 Task: Look for space in Llallagua, Bolivia from 1st July, 2023 to 9th July, 2023 for 2 adults in price range Rs.8000 to Rs.15000. Place can be entire place with 1  bedroom having 1 bed and 1 bathroom. Property type can be house, flat, guest house. Booking option can be shelf check-in. Required host language is English.
Action: Mouse moved to (578, 81)
Screenshot: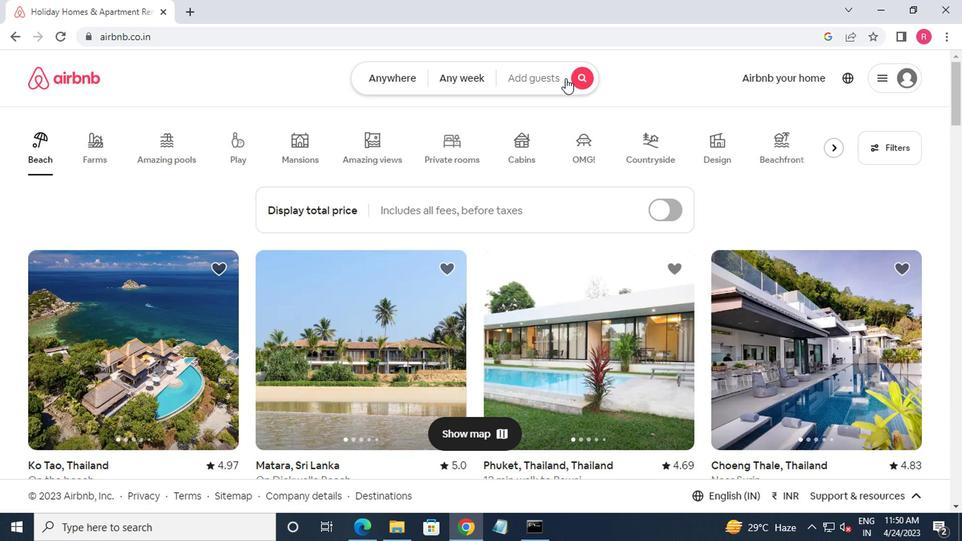 
Action: Mouse pressed left at (578, 81)
Screenshot: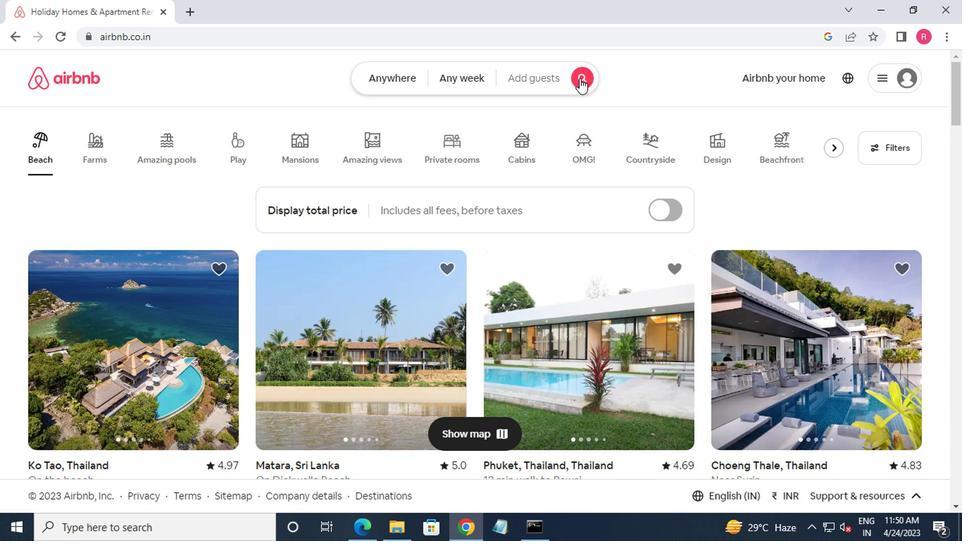 
Action: Mouse moved to (285, 139)
Screenshot: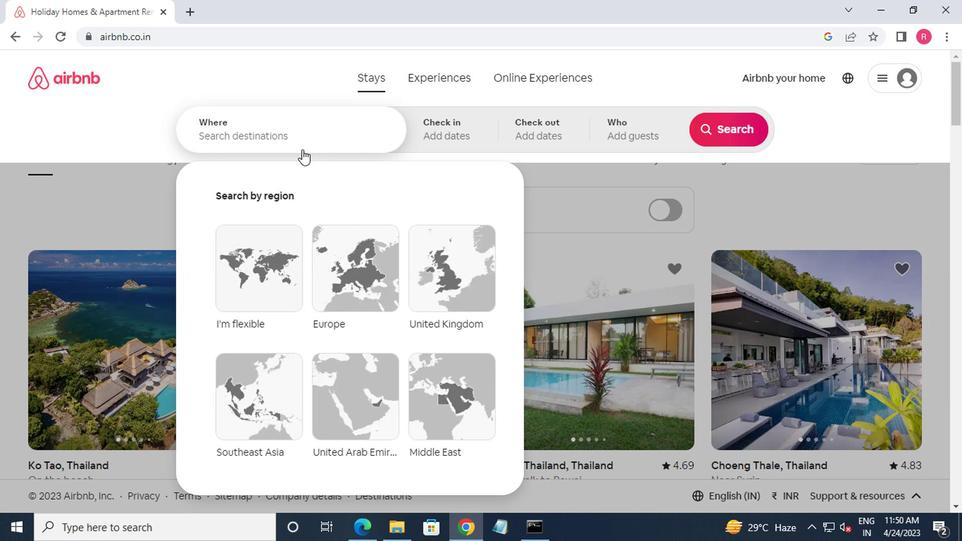 
Action: Mouse pressed left at (285, 139)
Screenshot: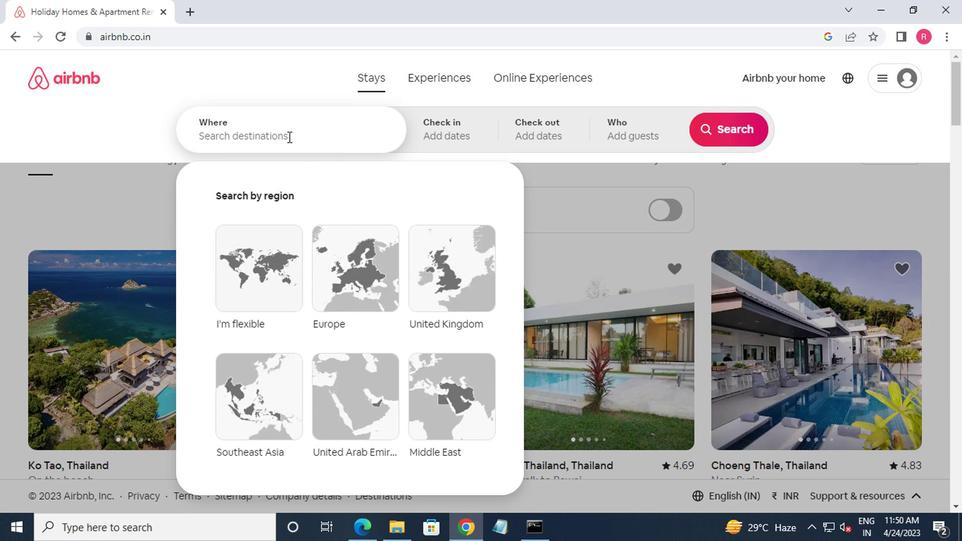 
Action: Mouse moved to (280, 141)
Screenshot: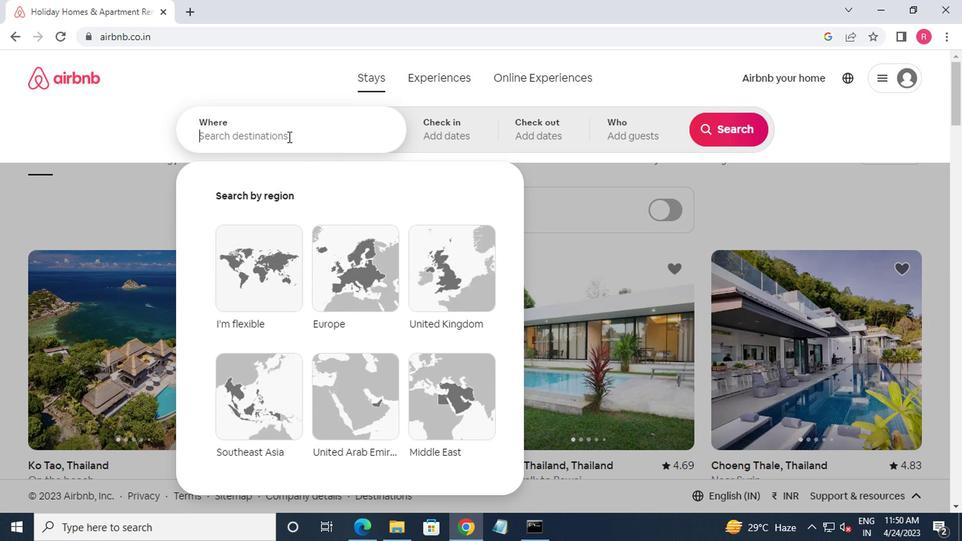 
Action: Key pressed llallag
Screenshot: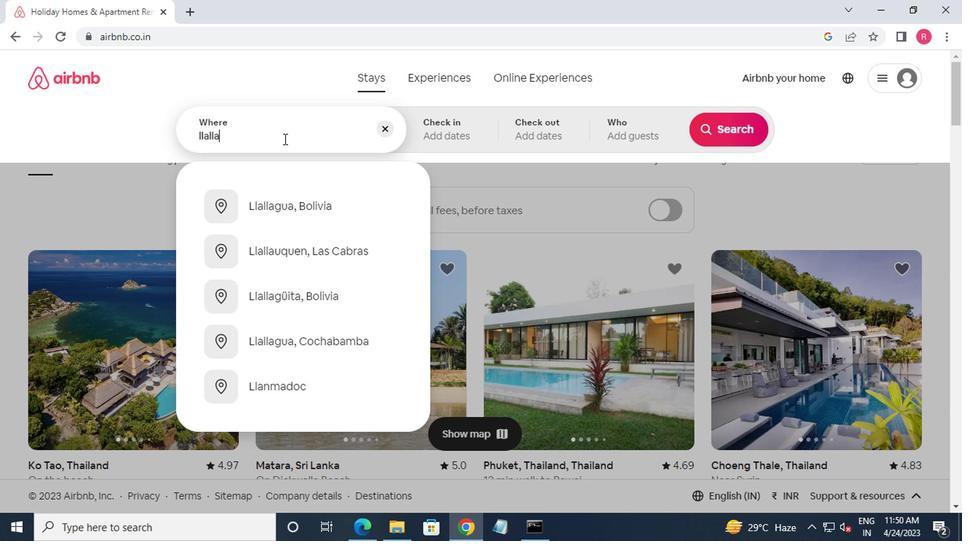 
Action: Mouse moved to (295, 214)
Screenshot: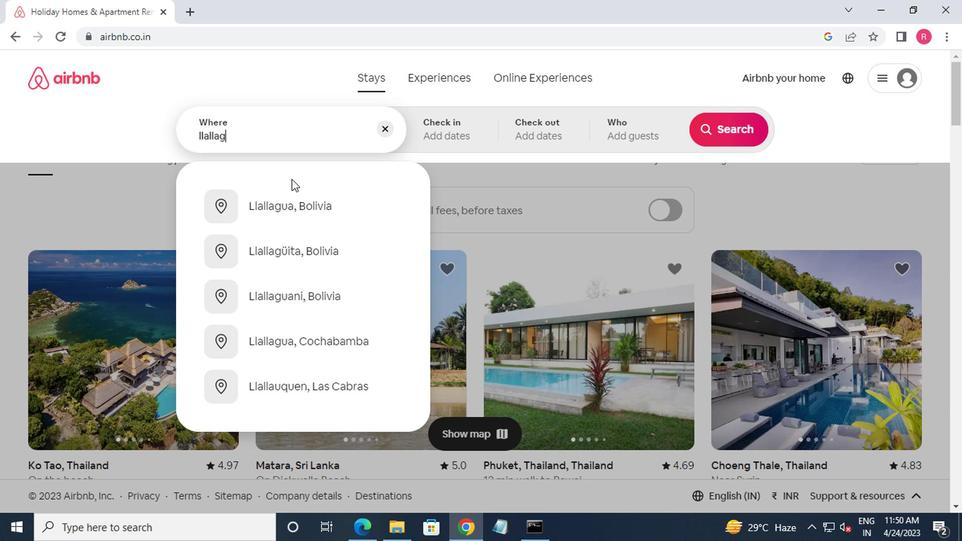
Action: Mouse pressed left at (295, 214)
Screenshot: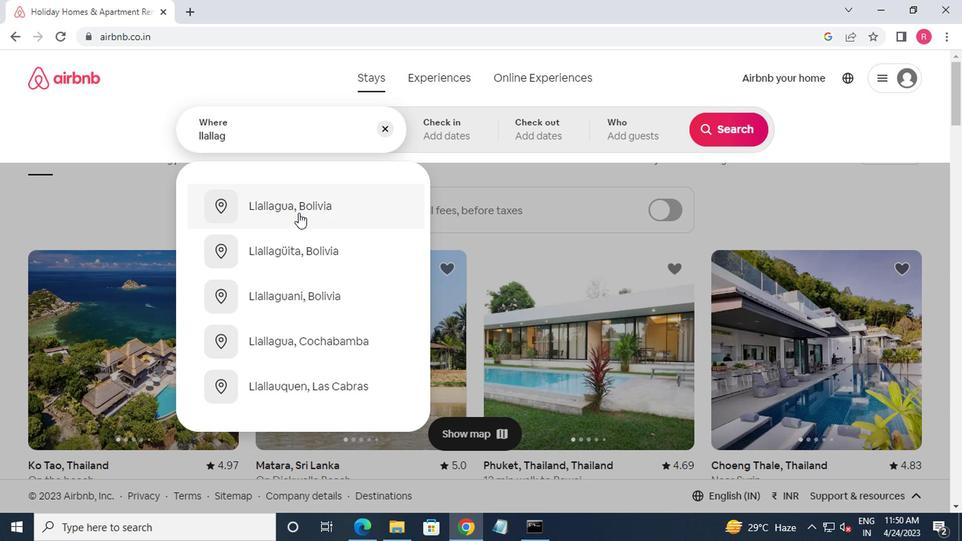 
Action: Mouse moved to (715, 238)
Screenshot: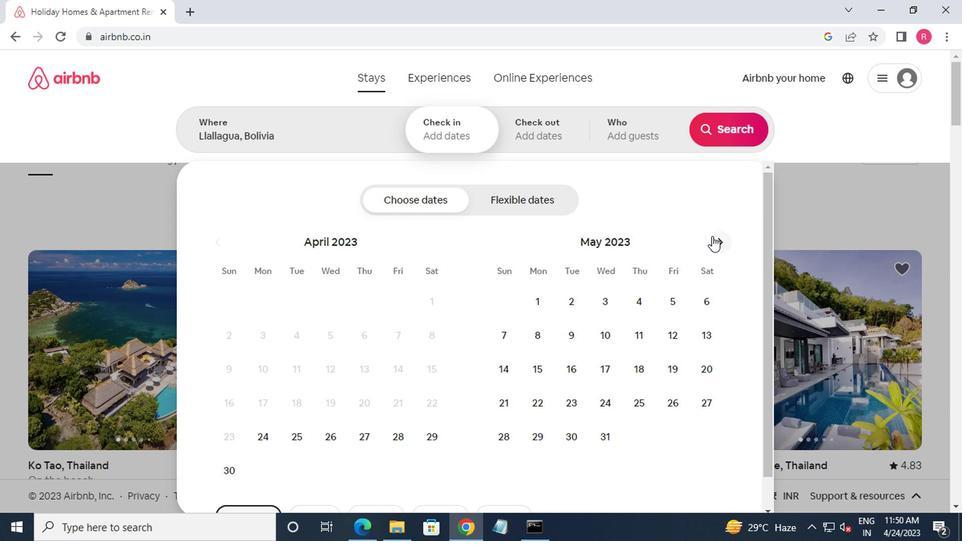
Action: Mouse pressed left at (715, 238)
Screenshot: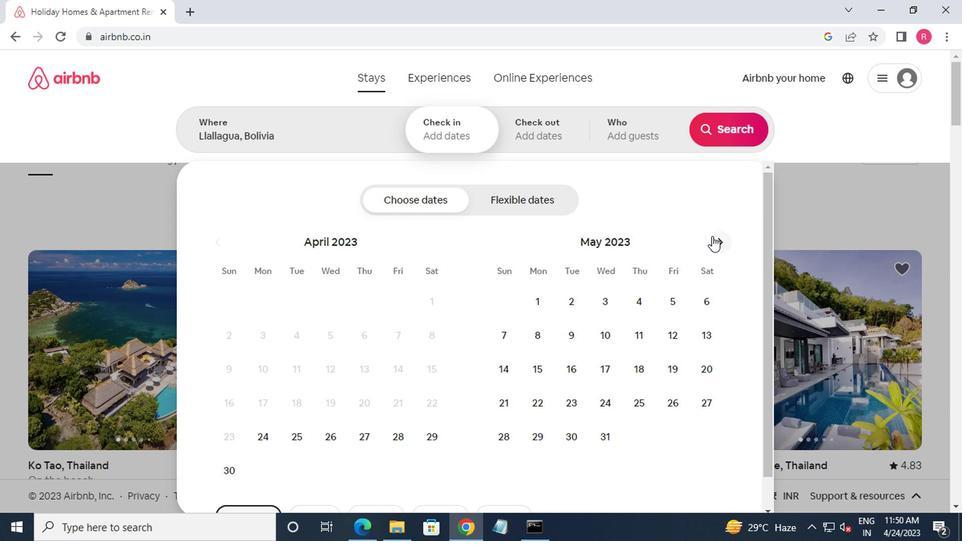 
Action: Mouse moved to (632, 313)
Screenshot: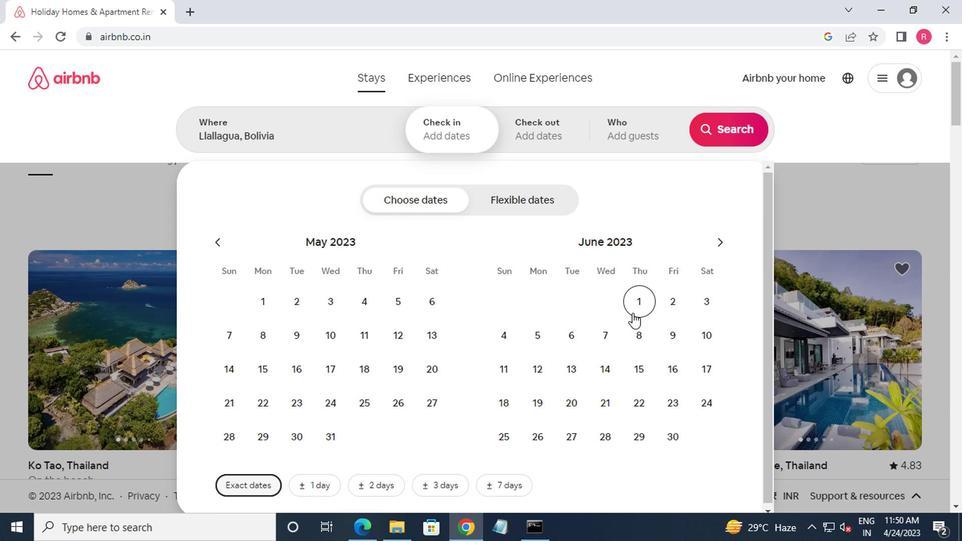 
Action: Mouse pressed left at (632, 313)
Screenshot: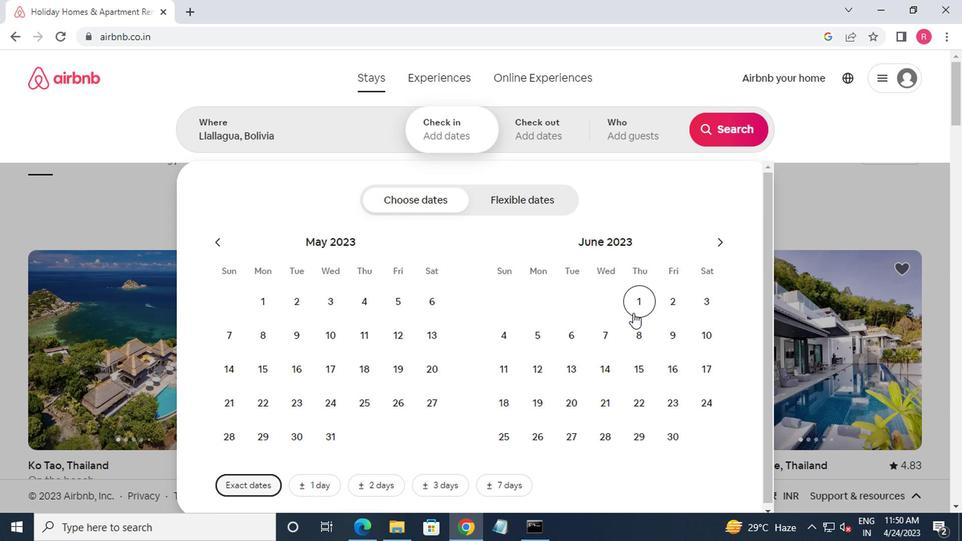 
Action: Mouse moved to (677, 341)
Screenshot: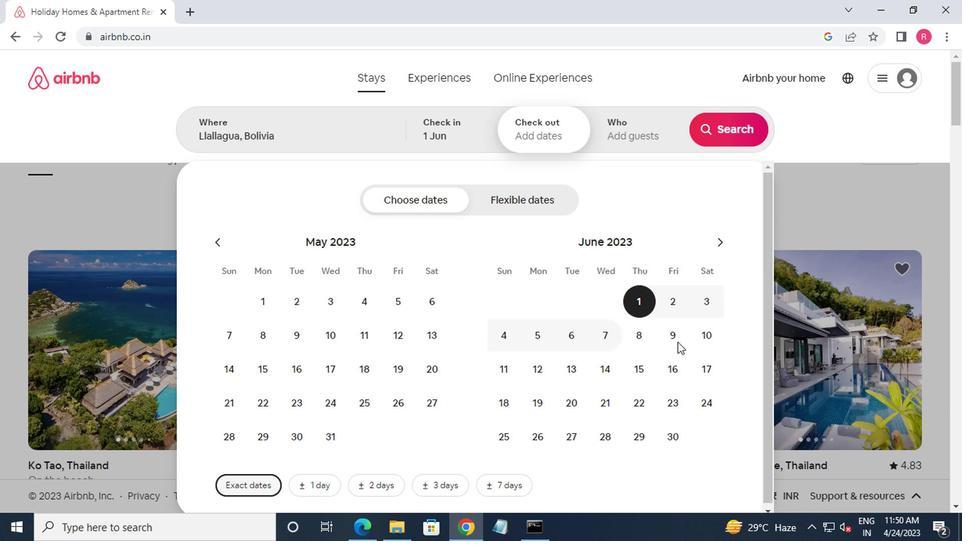 
Action: Mouse pressed left at (677, 341)
Screenshot: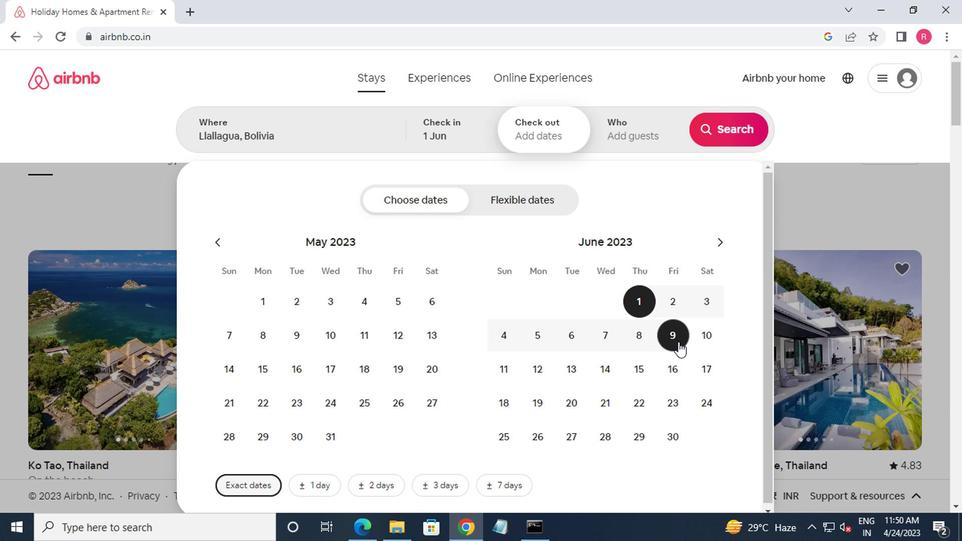 
Action: Mouse moved to (616, 135)
Screenshot: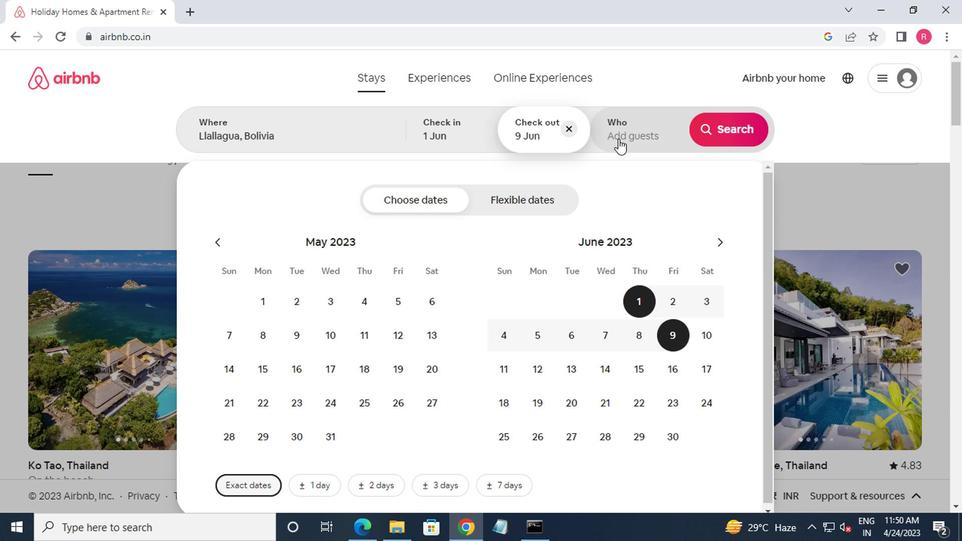 
Action: Mouse pressed left at (616, 135)
Screenshot: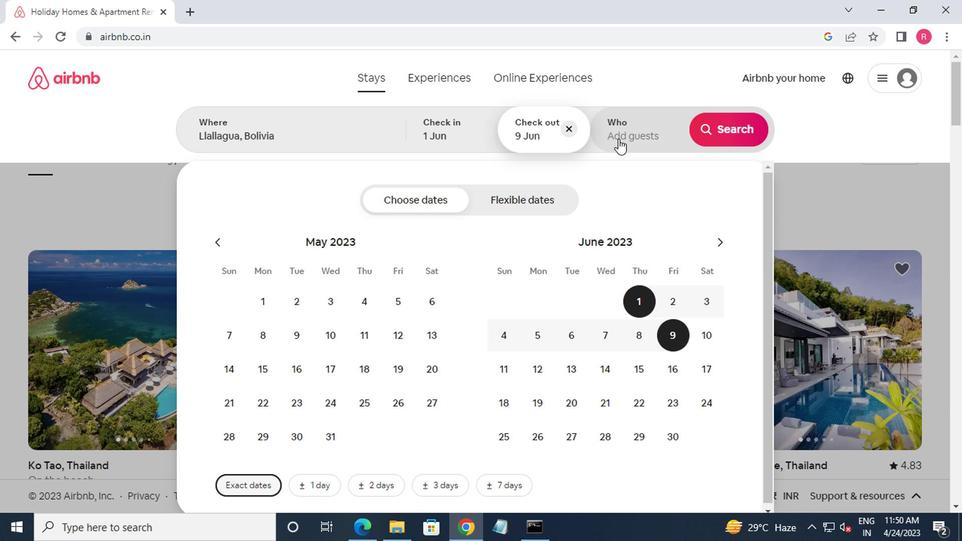 
Action: Mouse moved to (737, 211)
Screenshot: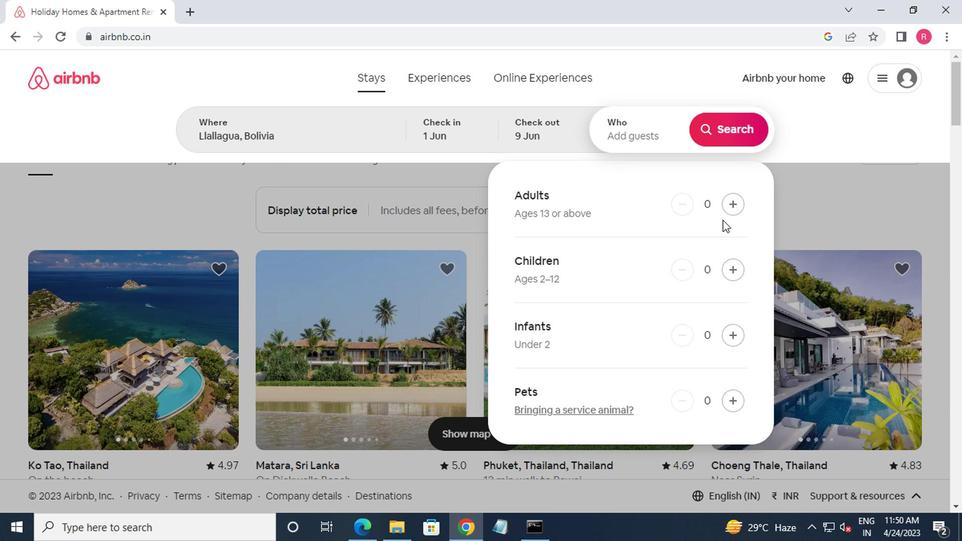 
Action: Mouse pressed left at (737, 211)
Screenshot: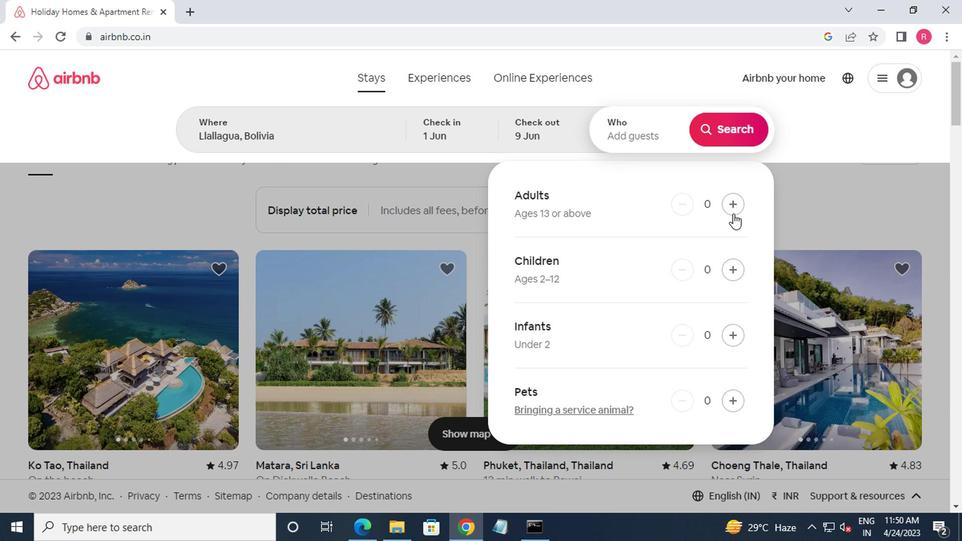 
Action: Mouse moved to (737, 210)
Screenshot: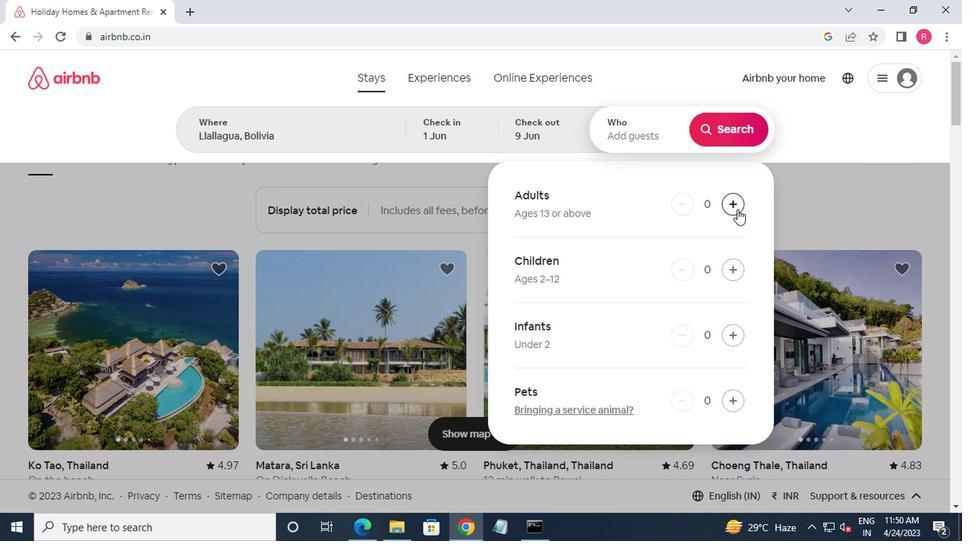 
Action: Mouse pressed left at (737, 210)
Screenshot: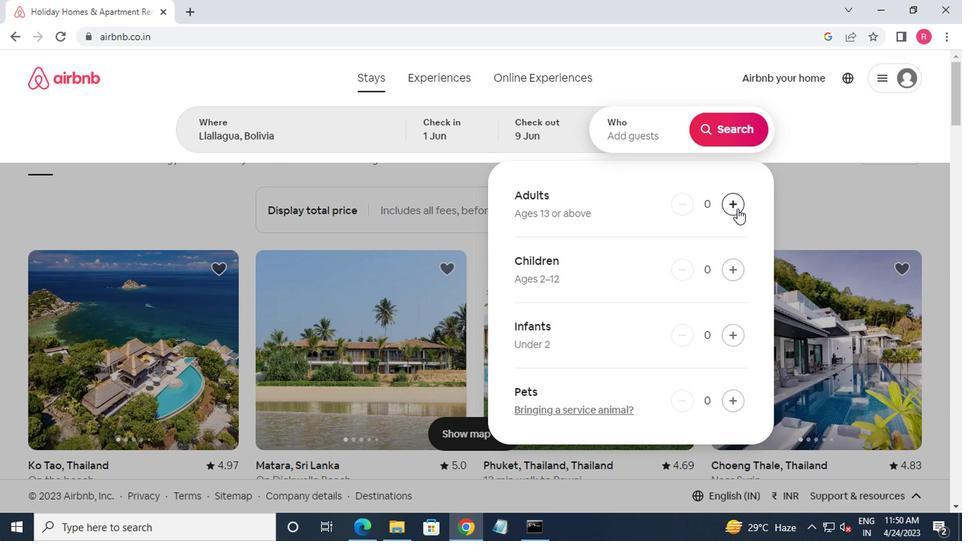 
Action: Mouse moved to (715, 143)
Screenshot: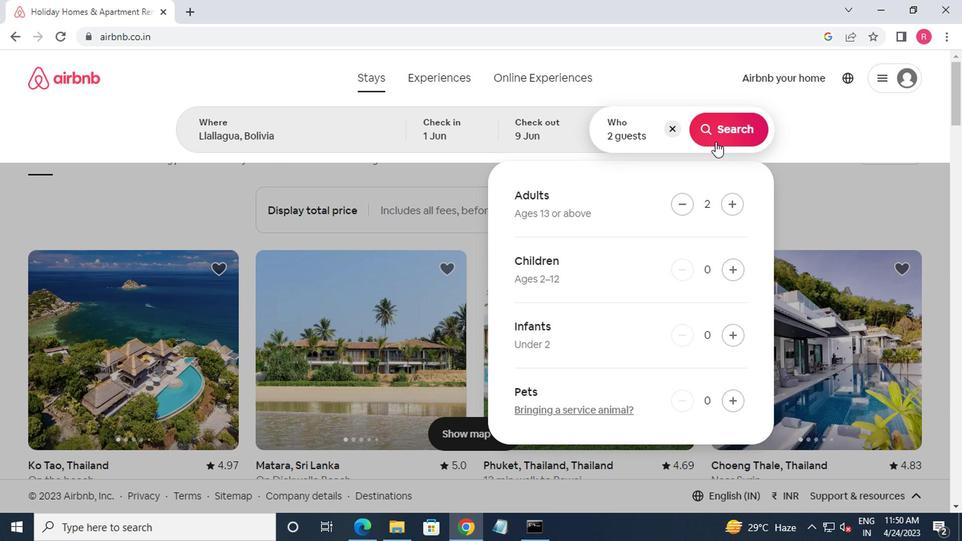 
Action: Mouse pressed left at (715, 143)
Screenshot: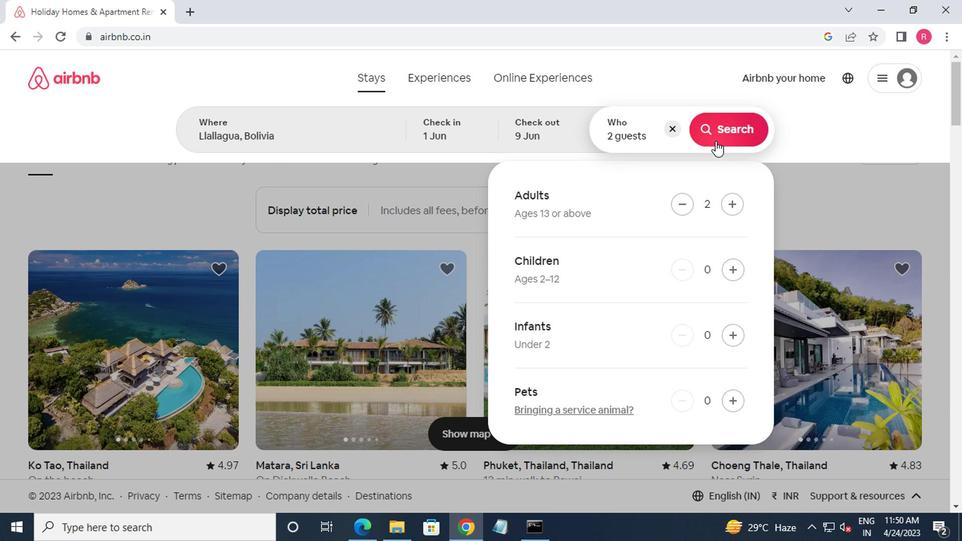 
Action: Mouse moved to (912, 132)
Screenshot: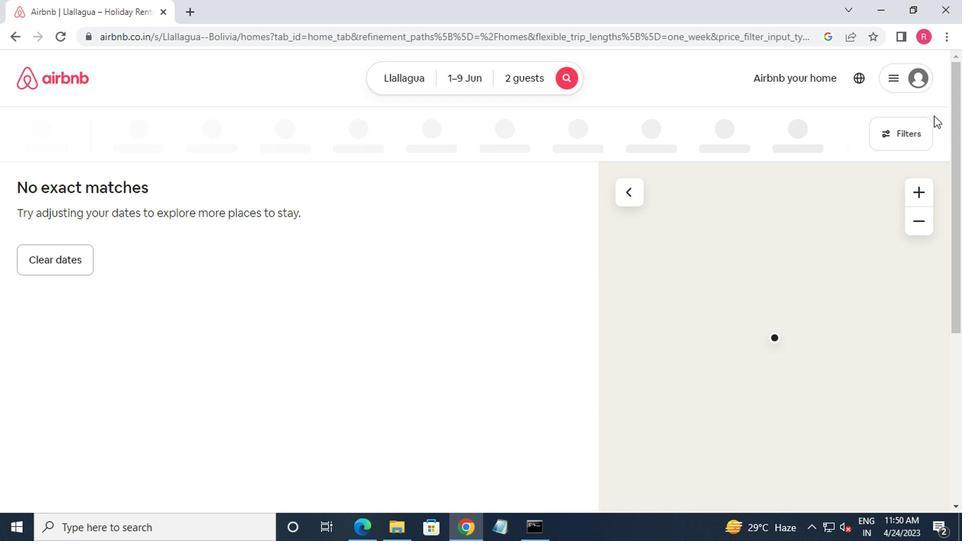 
Action: Mouse pressed left at (912, 132)
Screenshot: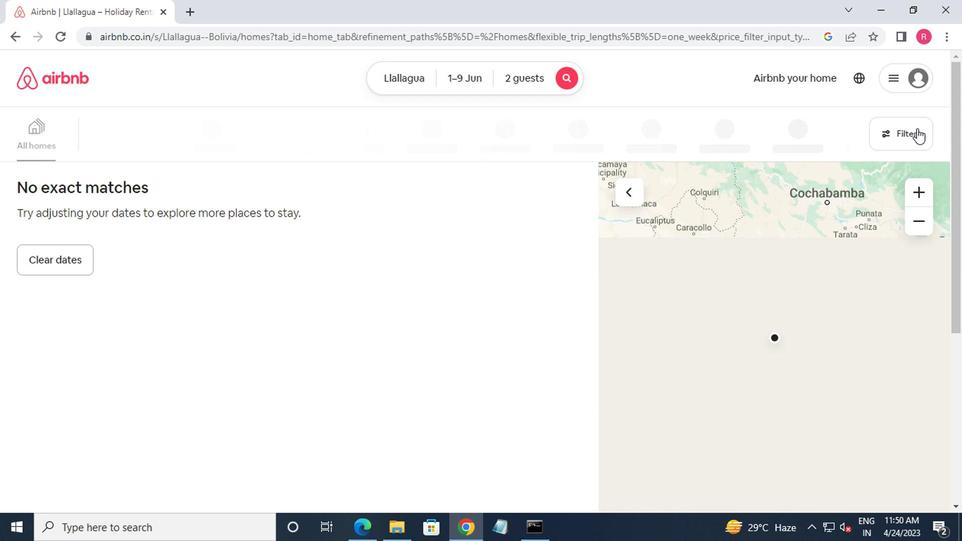
Action: Mouse moved to (350, 228)
Screenshot: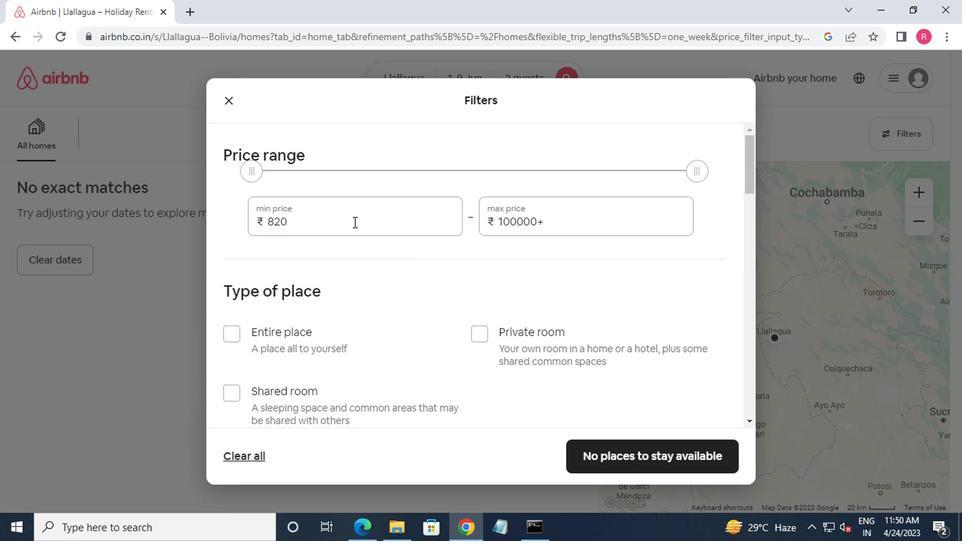 
Action: Mouse pressed left at (350, 228)
Screenshot: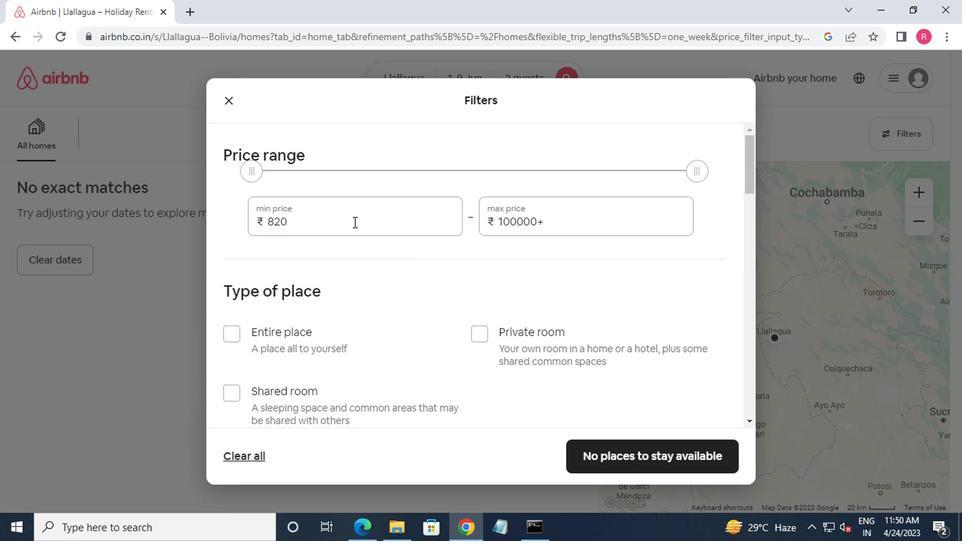 
Action: Mouse moved to (351, 227)
Screenshot: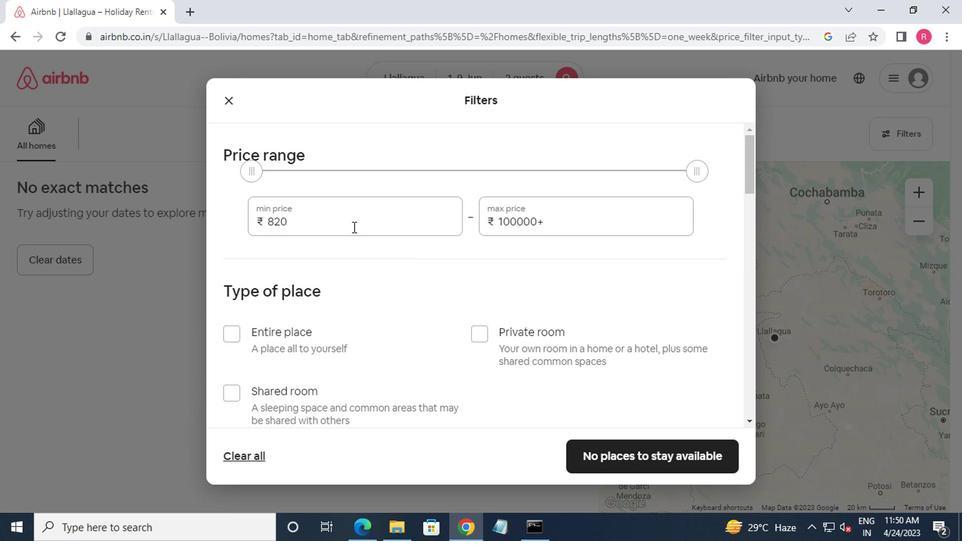 
Action: Key pressed <Key.backspace><Key.backspace>000<Key.tab>15000
Screenshot: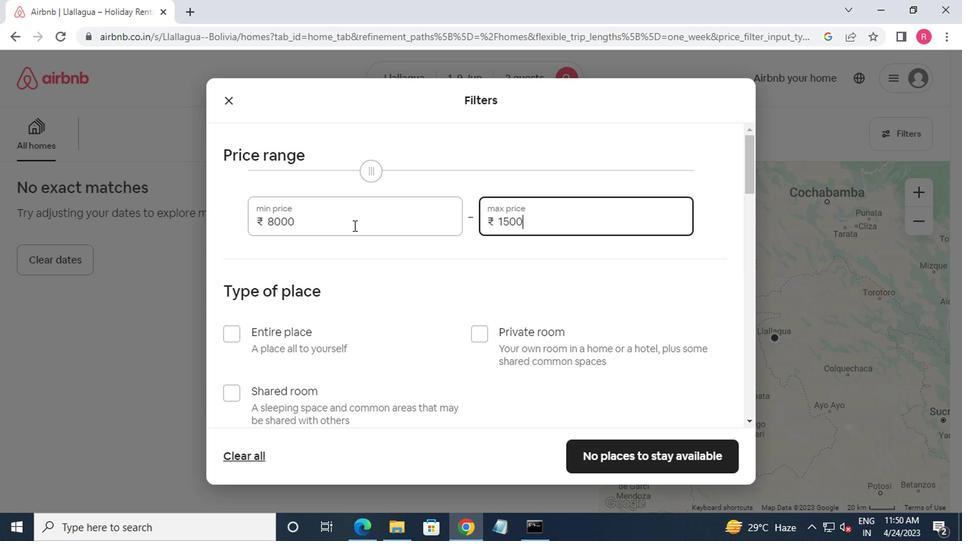 
Action: Mouse moved to (232, 331)
Screenshot: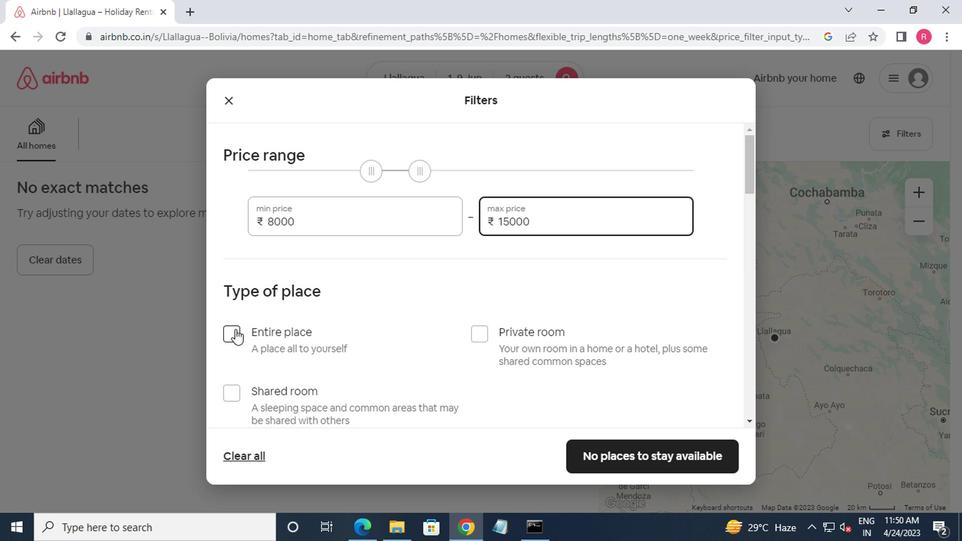 
Action: Mouse pressed left at (232, 331)
Screenshot: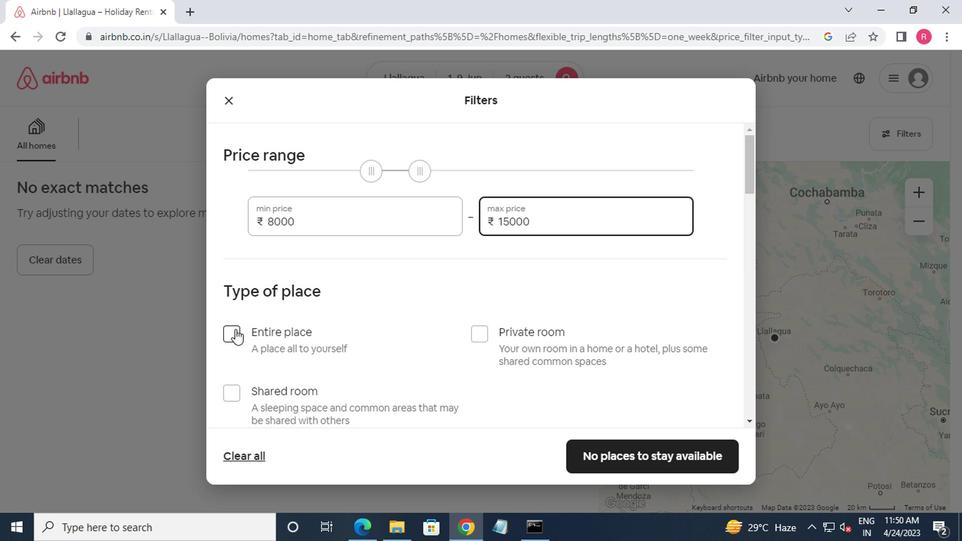 
Action: Mouse moved to (319, 227)
Screenshot: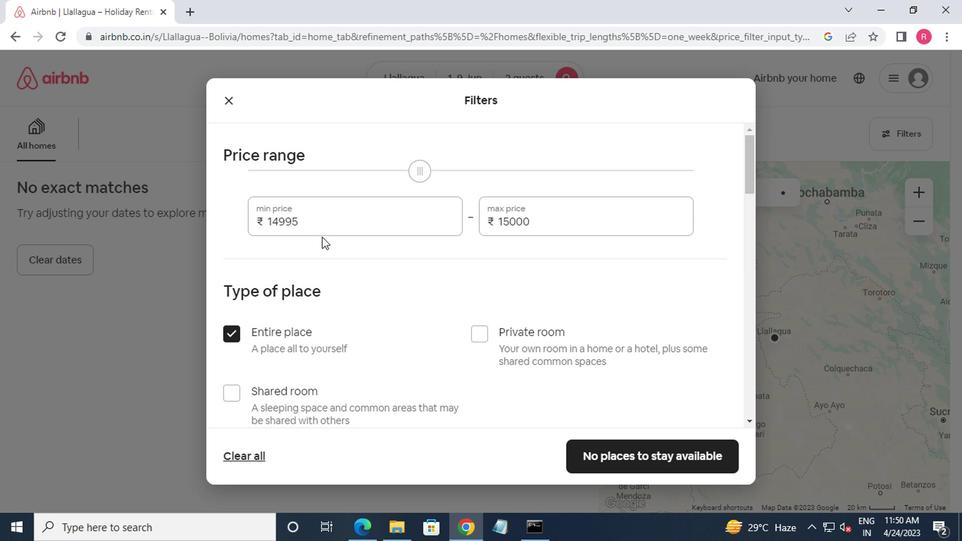
Action: Mouse pressed left at (319, 227)
Screenshot: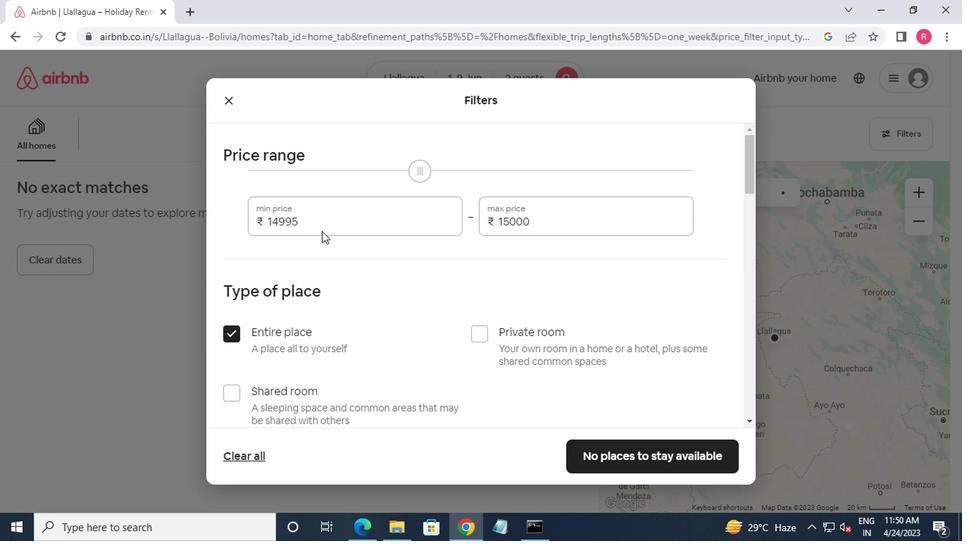 
Action: Key pressed <Key.backspace><Key.backspace><Key.backspace><Key.backspace><Key.backspace><Key.backspace><Key.backspace><Key.backspace><Key.backspace><Key.backspace><Key.backspace><Key.backspace><Key.backspace><Key.backspace><Key.backspace><Key.backspace><Key.backspace><Key.backspace><Key.backspace><Key.backspace>8000
Screenshot: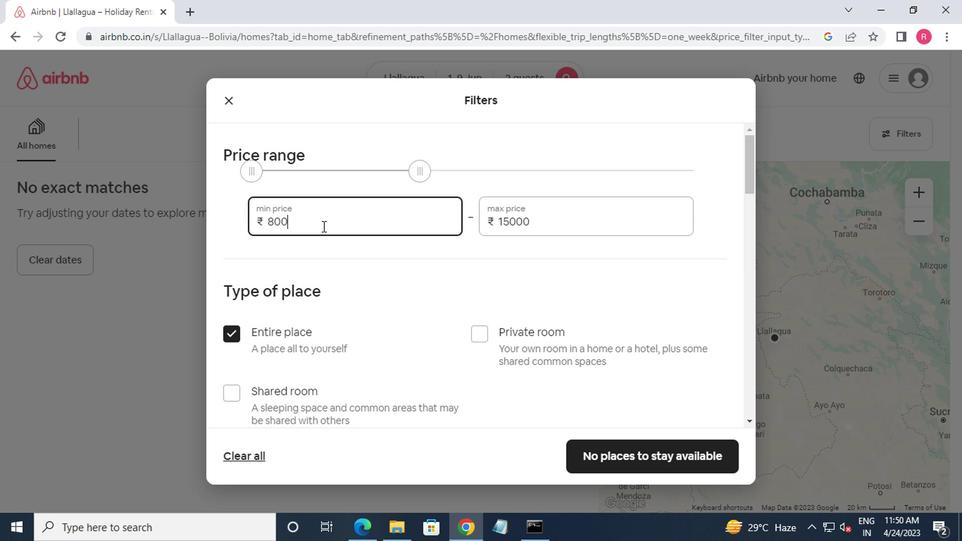 
Action: Mouse moved to (341, 262)
Screenshot: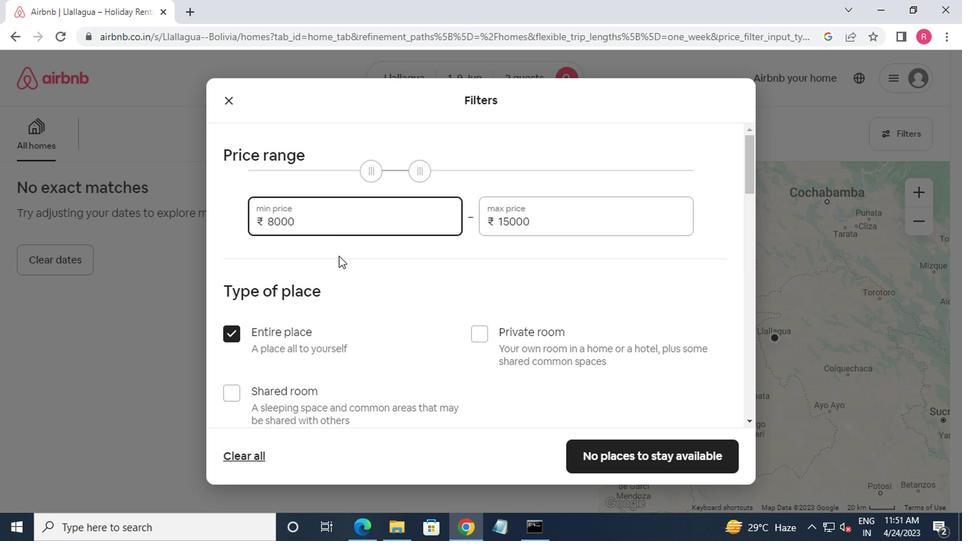 
Action: Mouse scrolled (341, 261) with delta (0, 0)
Screenshot: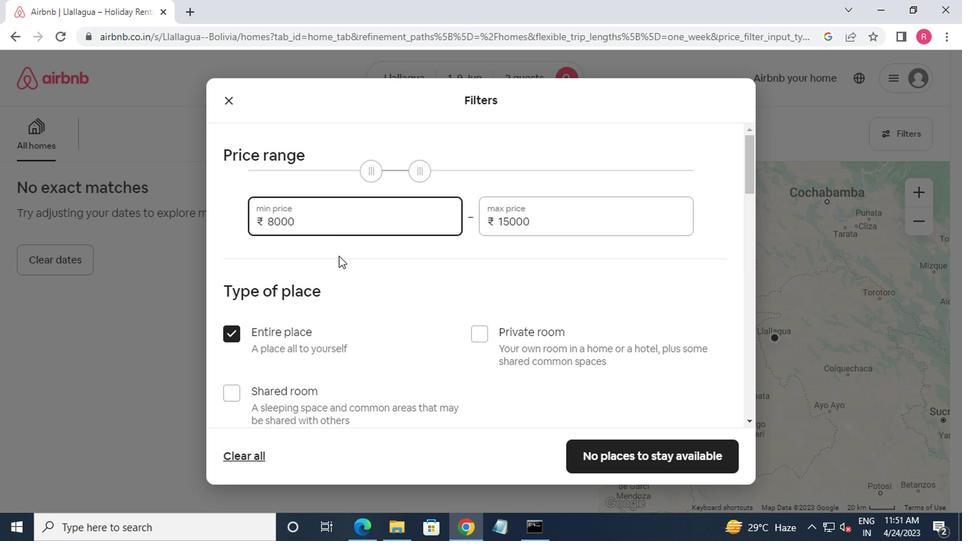 
Action: Mouse moved to (342, 268)
Screenshot: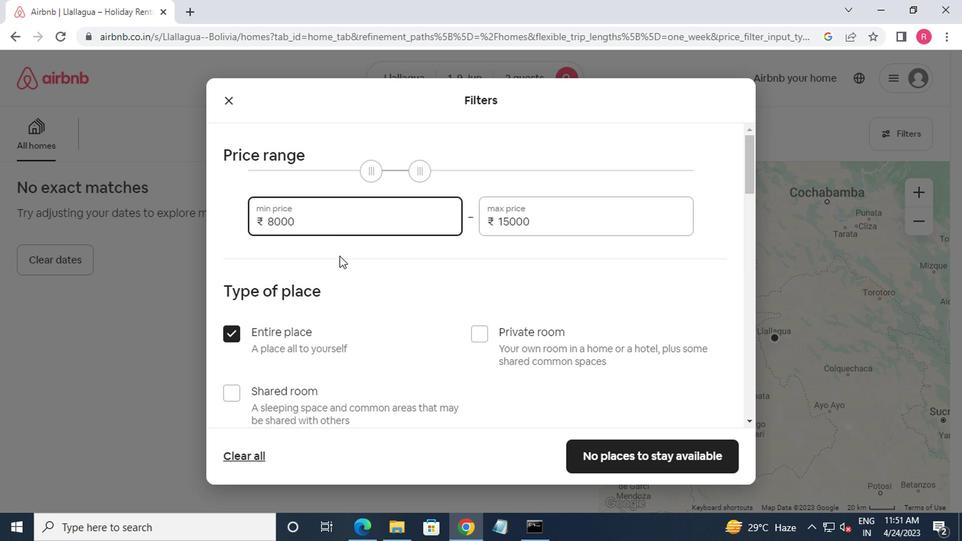 
Action: Mouse scrolled (342, 267) with delta (0, -1)
Screenshot: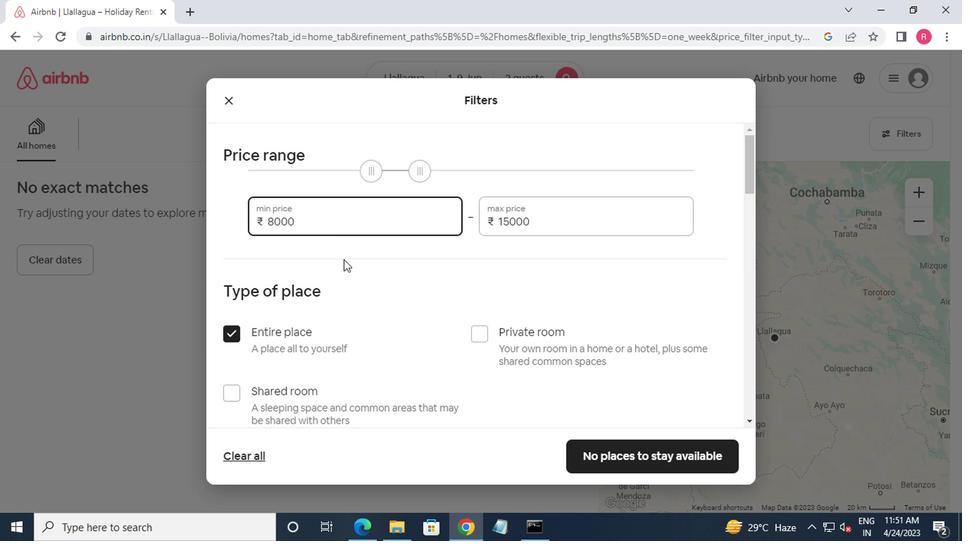 
Action: Mouse scrolled (342, 267) with delta (0, -1)
Screenshot: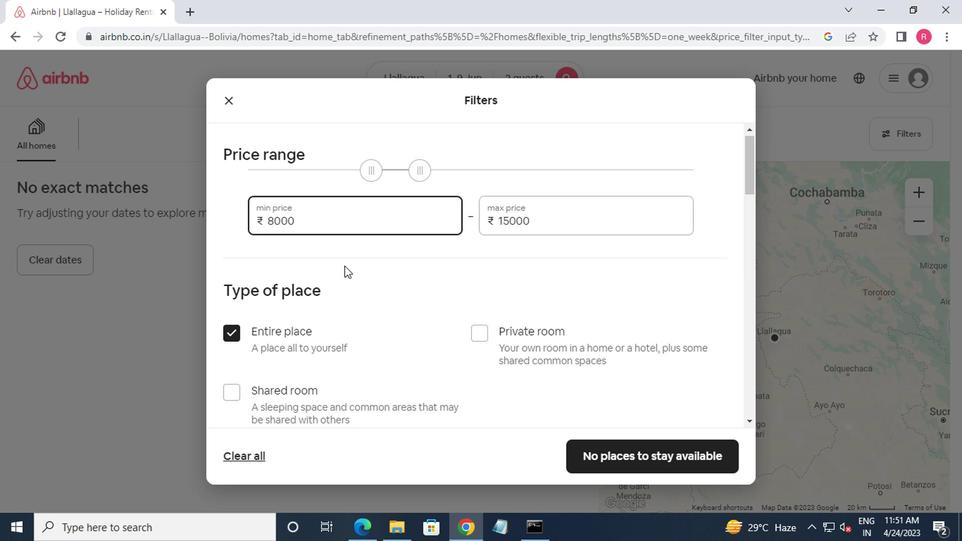 
Action: Mouse moved to (345, 270)
Screenshot: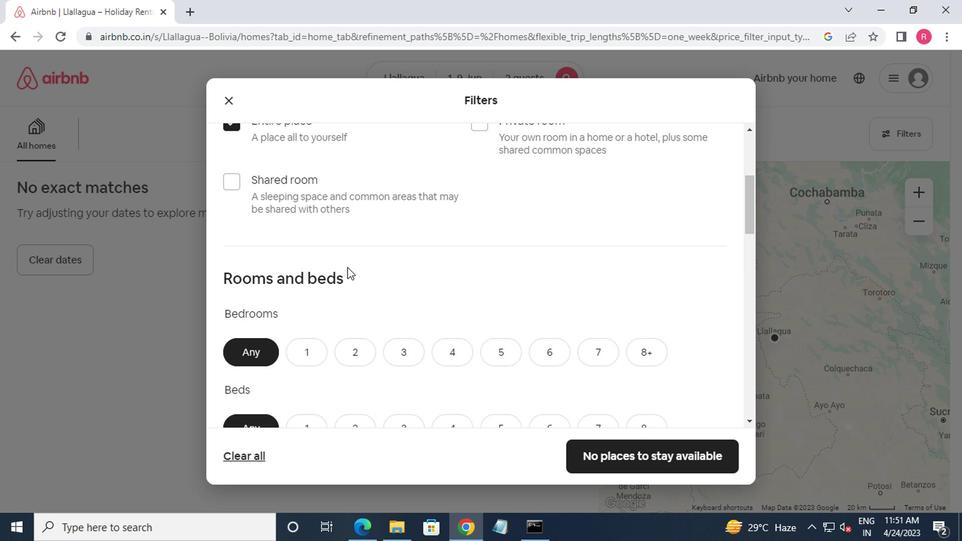 
Action: Mouse scrolled (345, 270) with delta (0, 0)
Screenshot: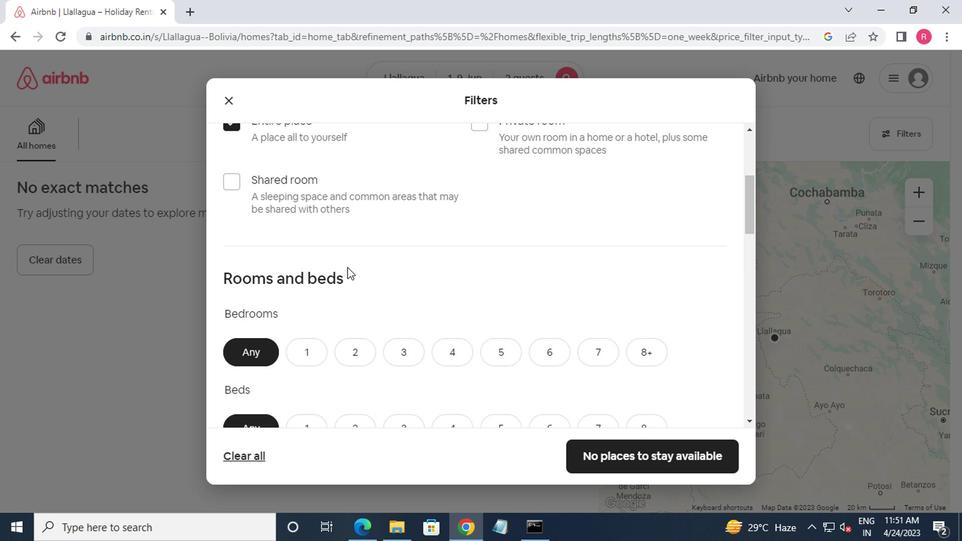 
Action: Mouse moved to (297, 309)
Screenshot: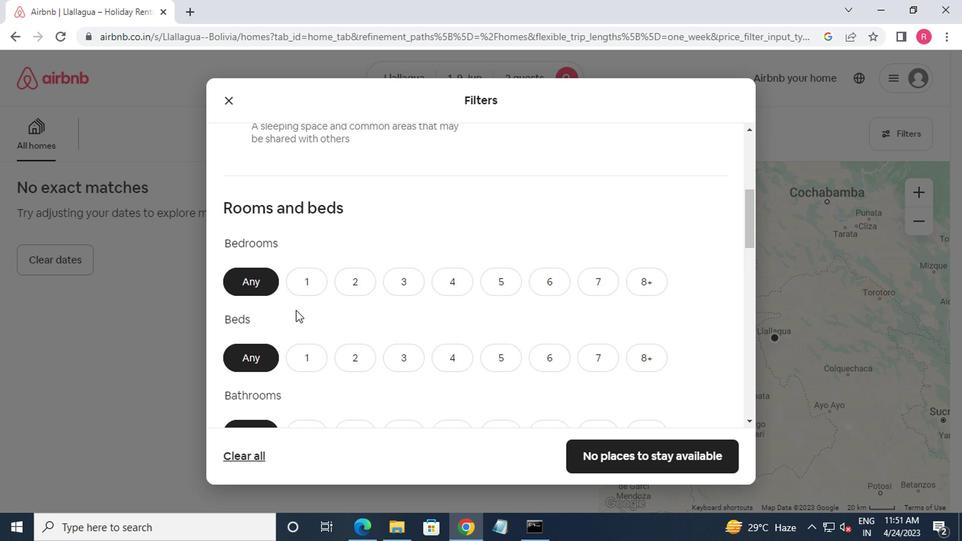 
Action: Mouse scrolled (297, 308) with delta (0, -1)
Screenshot: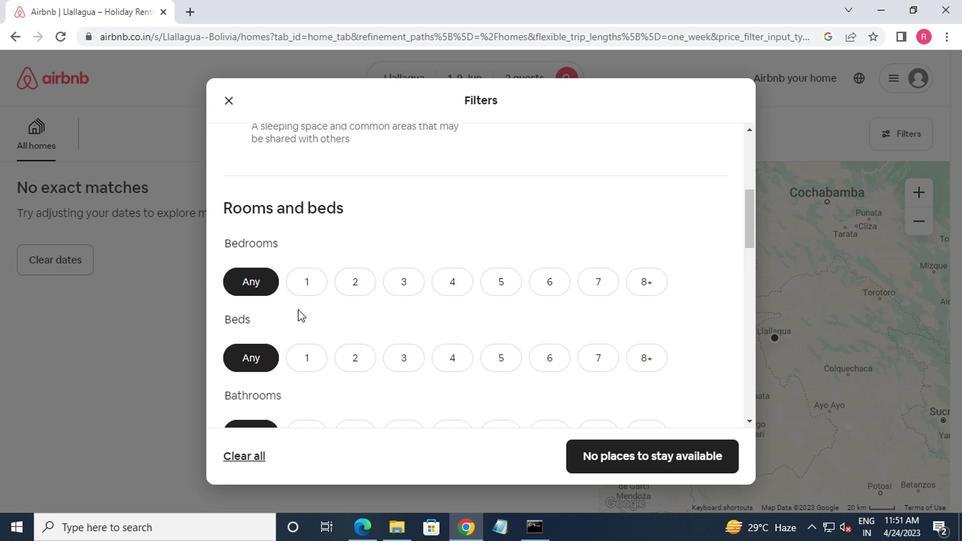
Action: Mouse moved to (308, 213)
Screenshot: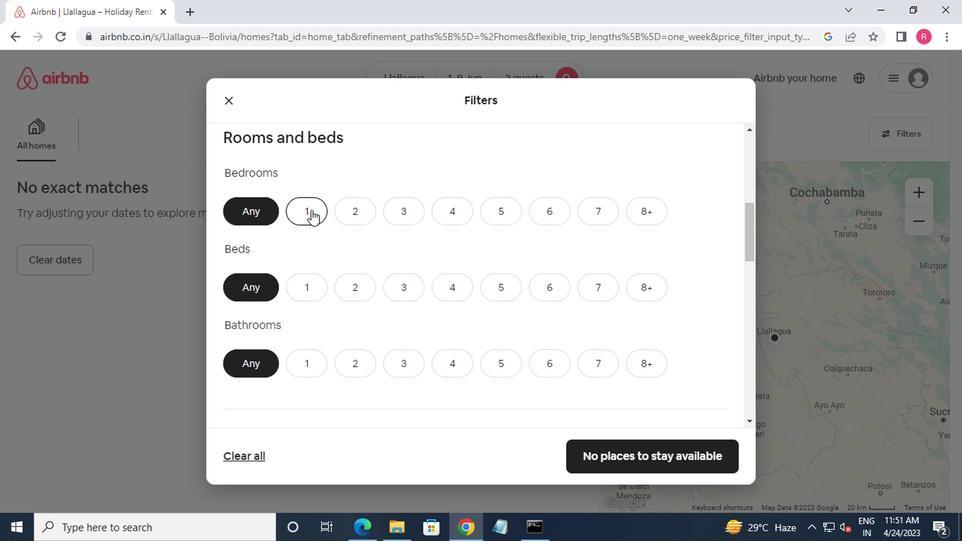 
Action: Mouse pressed left at (308, 213)
Screenshot: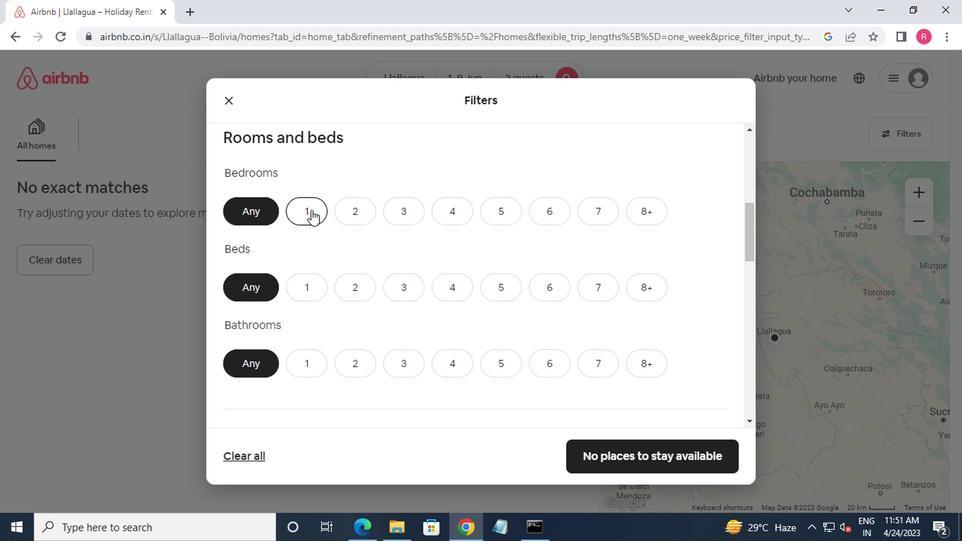 
Action: Mouse moved to (310, 293)
Screenshot: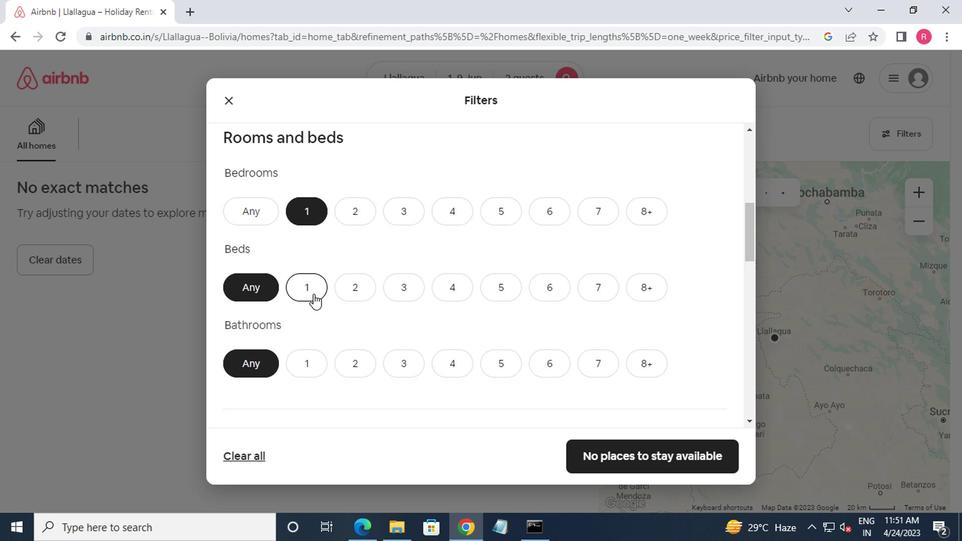 
Action: Mouse pressed left at (310, 293)
Screenshot: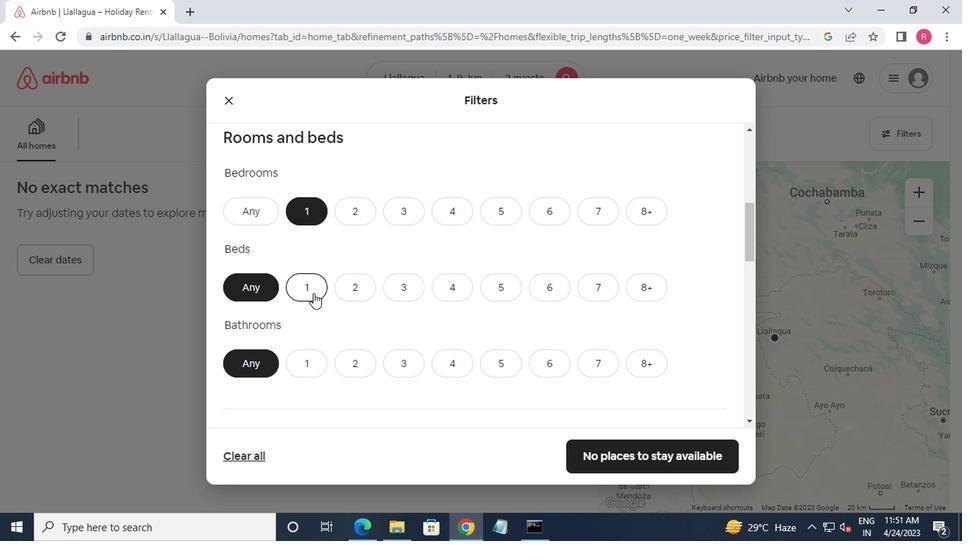 
Action: Mouse moved to (304, 355)
Screenshot: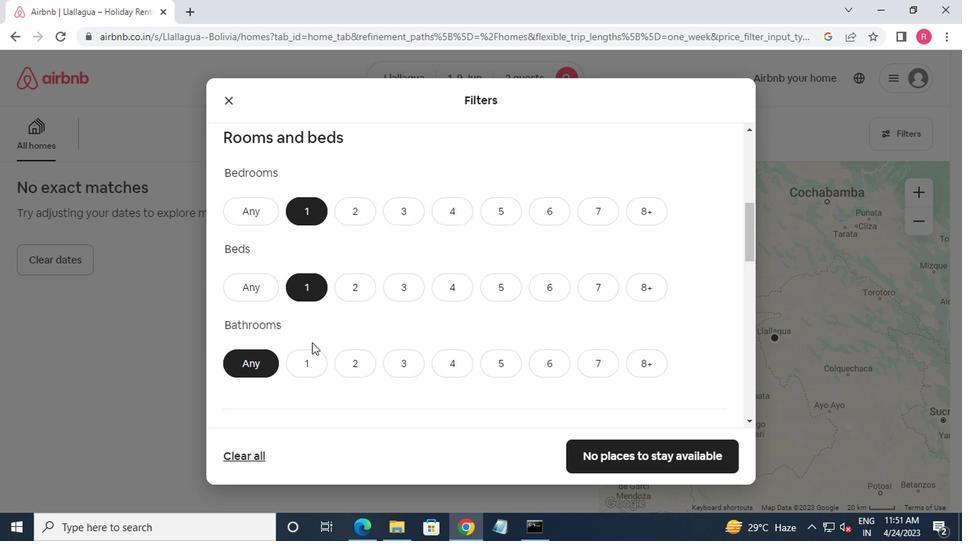 
Action: Mouse pressed left at (304, 355)
Screenshot: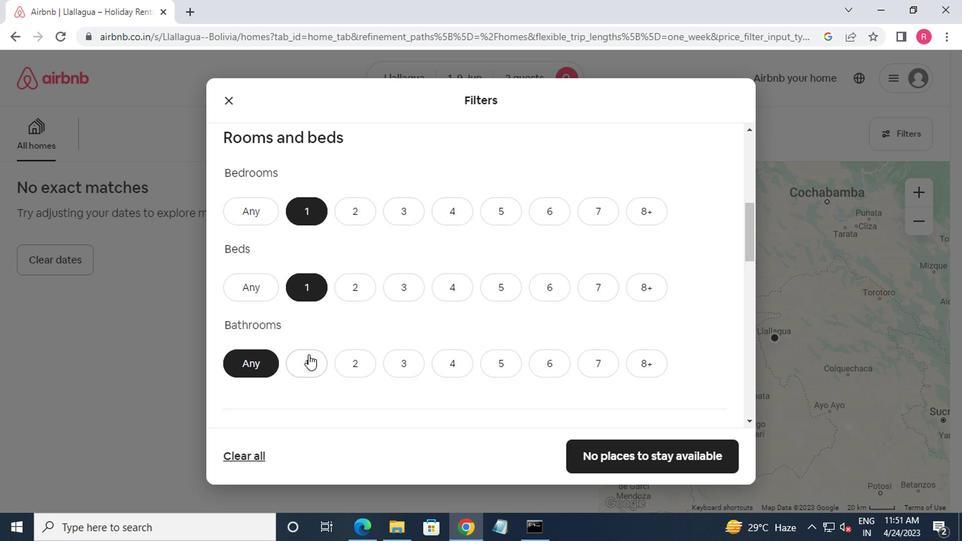 
Action: Mouse moved to (256, 370)
Screenshot: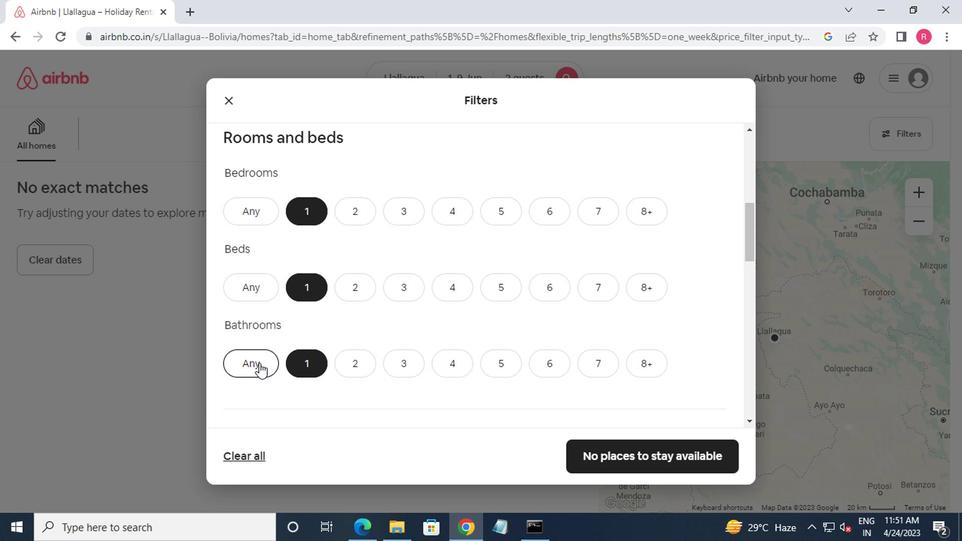 
Action: Mouse scrolled (256, 369) with delta (0, 0)
Screenshot: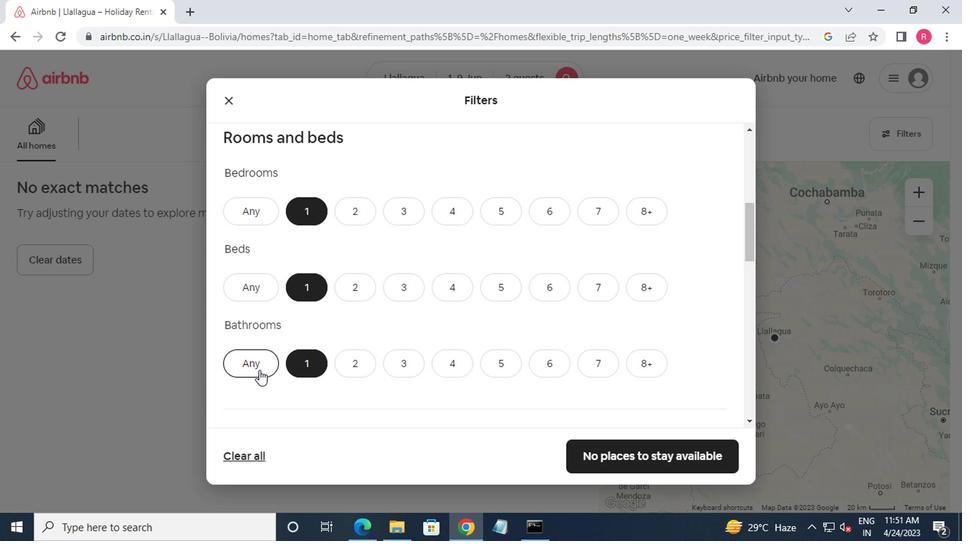 
Action: Mouse moved to (297, 355)
Screenshot: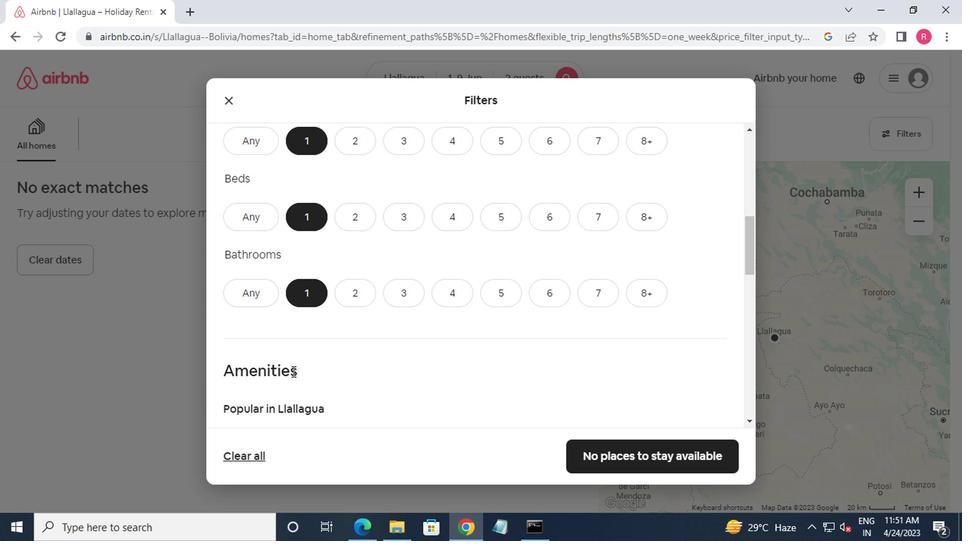 
Action: Mouse scrolled (297, 354) with delta (0, -1)
Screenshot: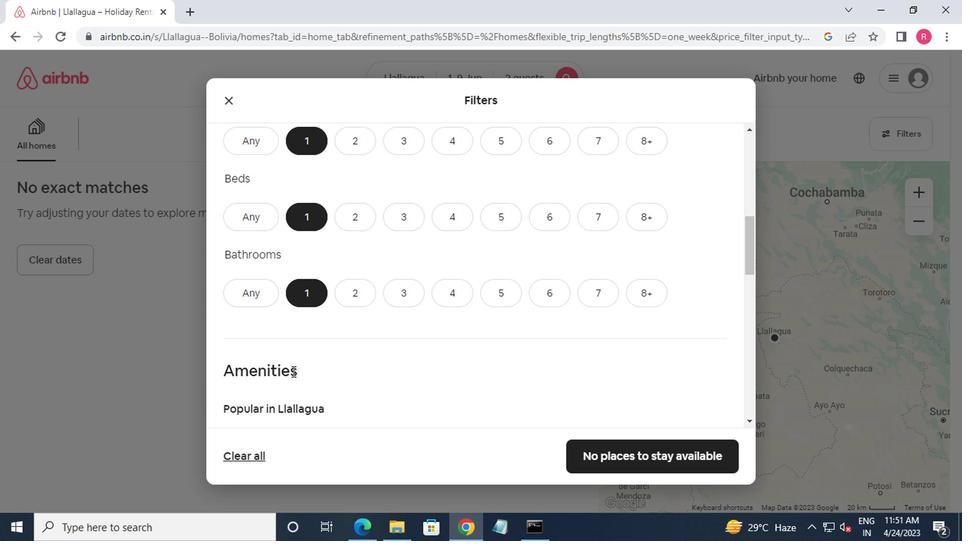 
Action: Mouse moved to (298, 355)
Screenshot: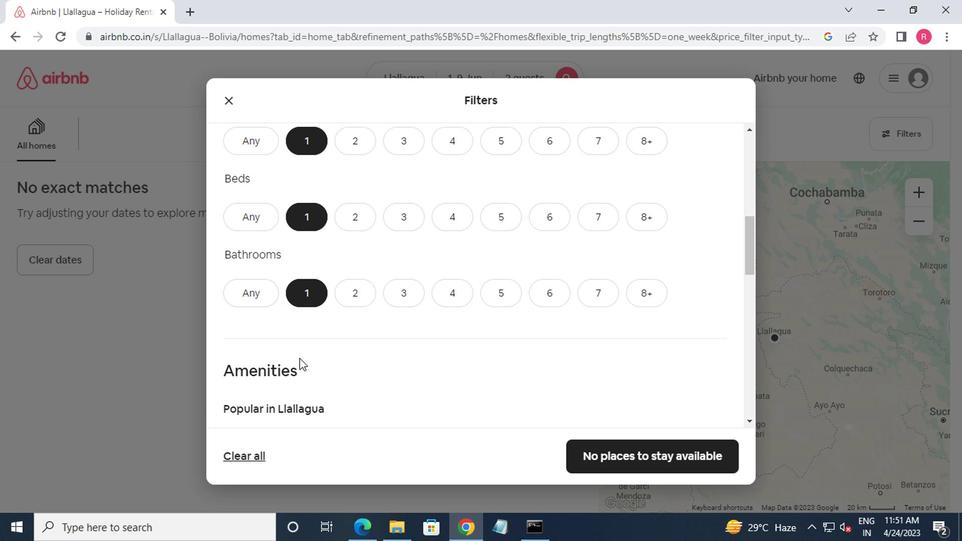 
Action: Mouse scrolled (298, 354) with delta (0, -1)
Screenshot: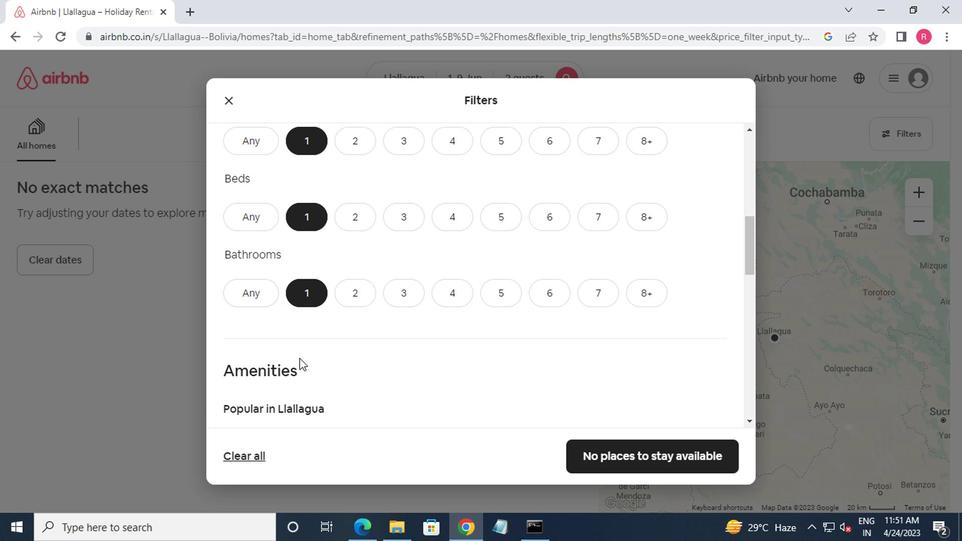 
Action: Mouse moved to (261, 337)
Screenshot: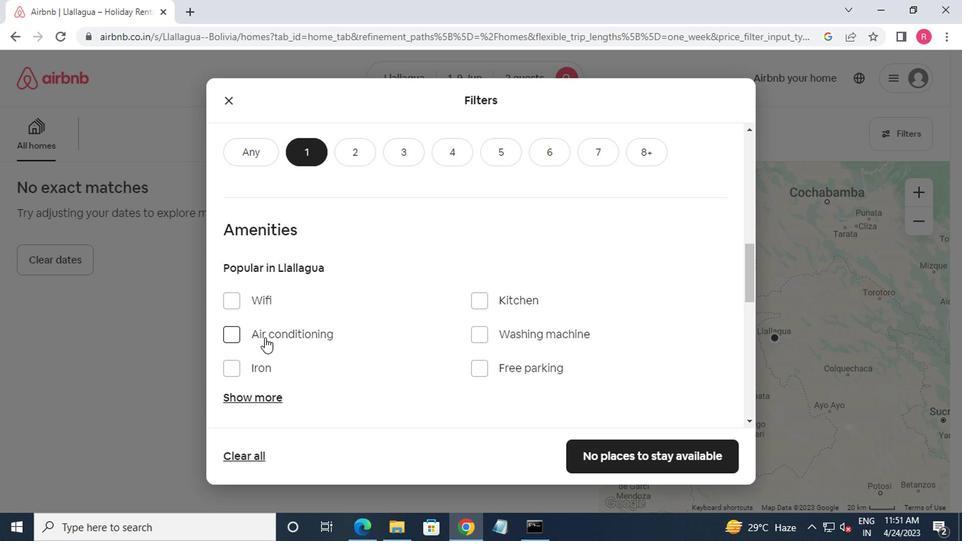 
Action: Mouse scrolled (261, 336) with delta (0, -1)
Screenshot: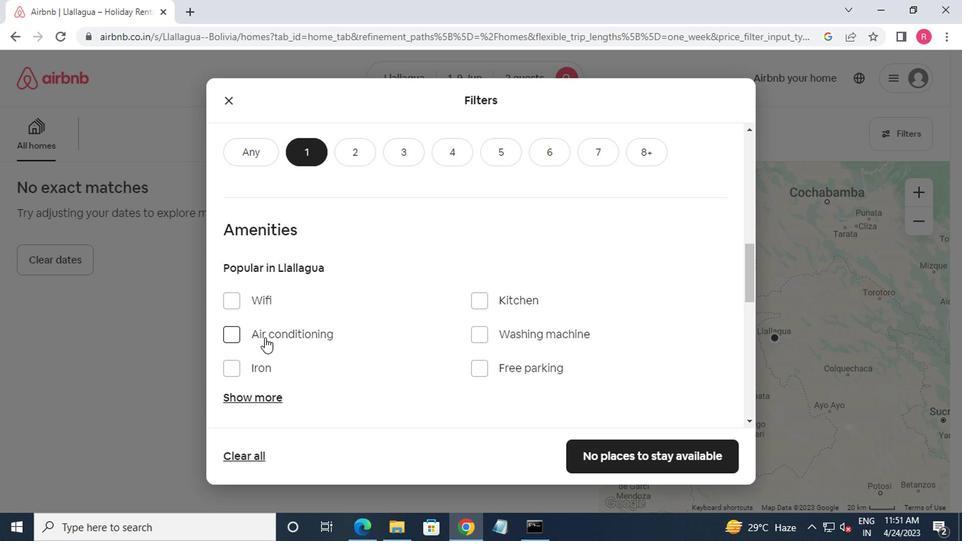 
Action: Mouse scrolled (261, 336) with delta (0, -1)
Screenshot: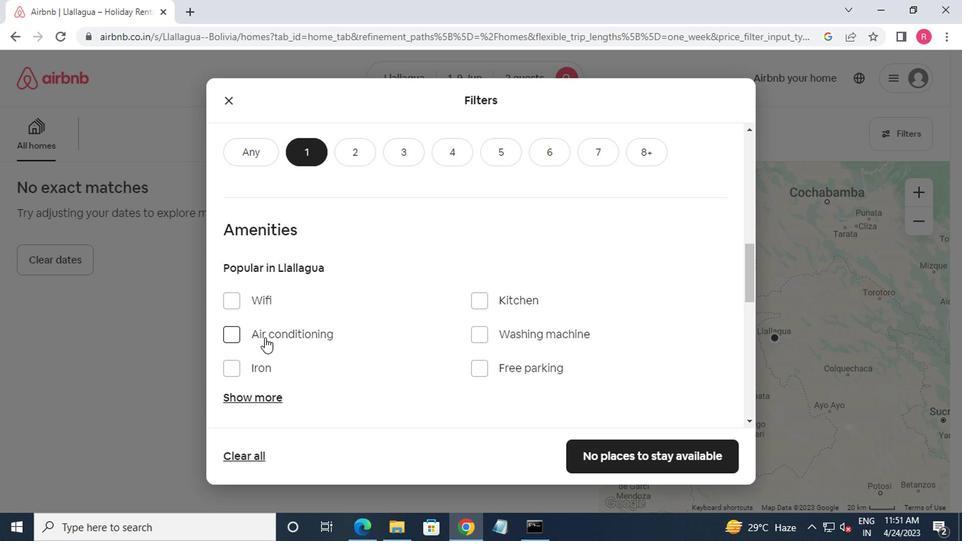 
Action: Mouse scrolled (261, 336) with delta (0, -1)
Screenshot: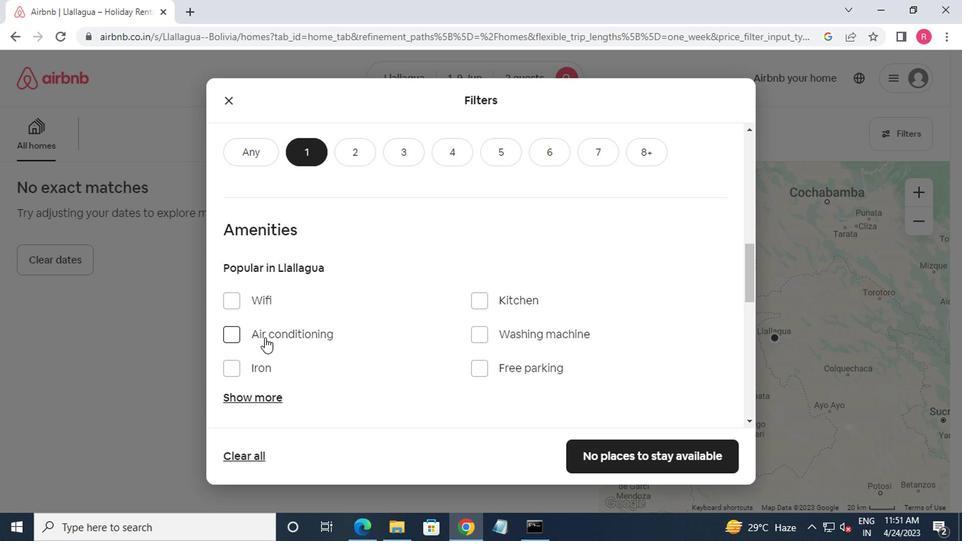 
Action: Mouse scrolled (261, 336) with delta (0, -1)
Screenshot: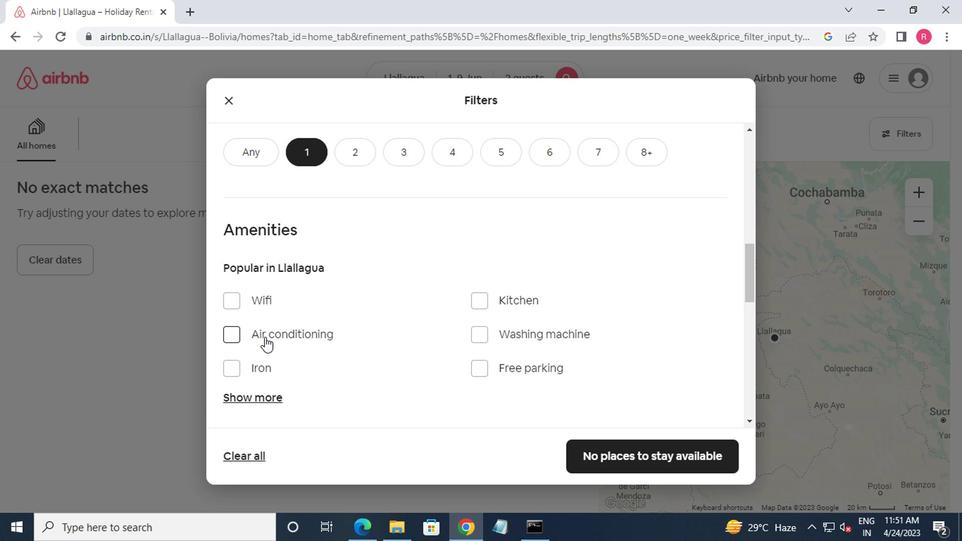 
Action: Mouse moved to (689, 275)
Screenshot: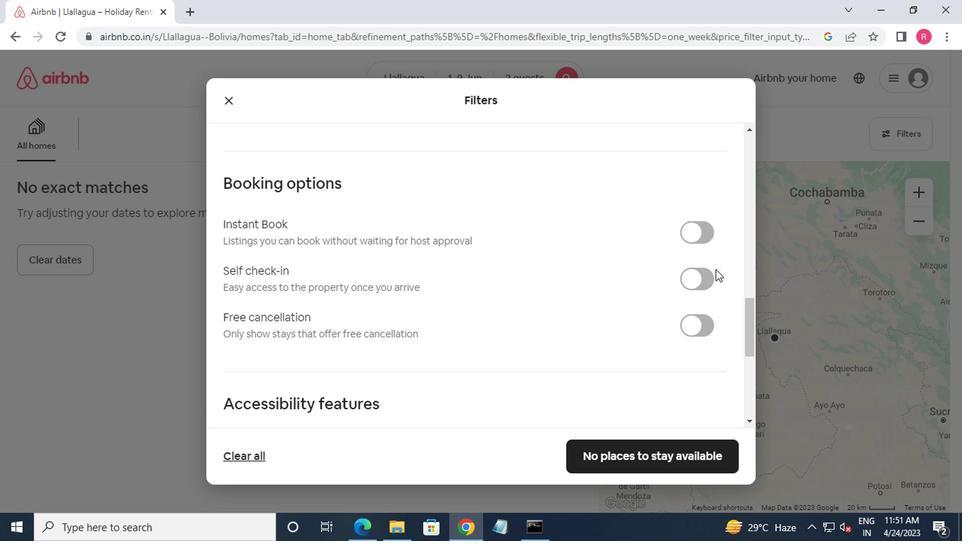 
Action: Mouse pressed left at (689, 275)
Screenshot: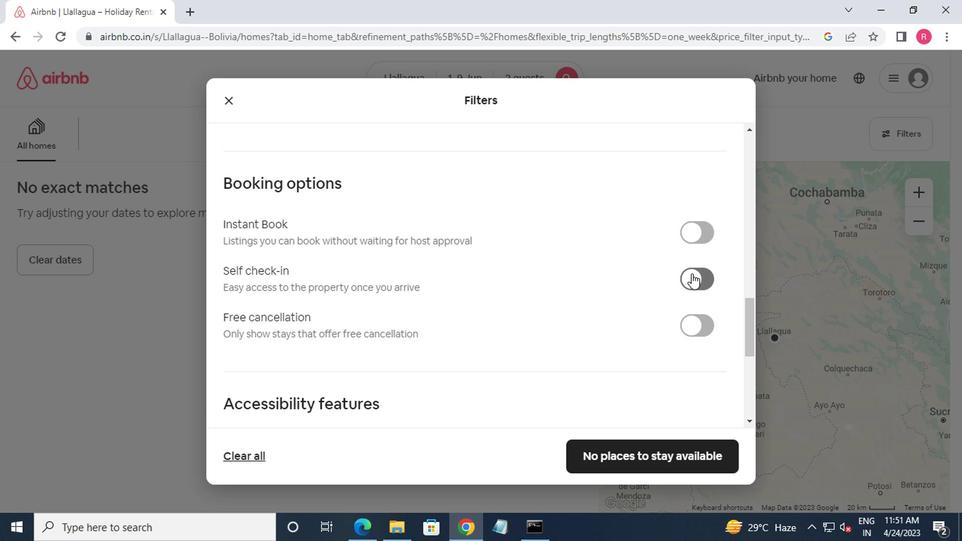 
Action: Mouse moved to (590, 317)
Screenshot: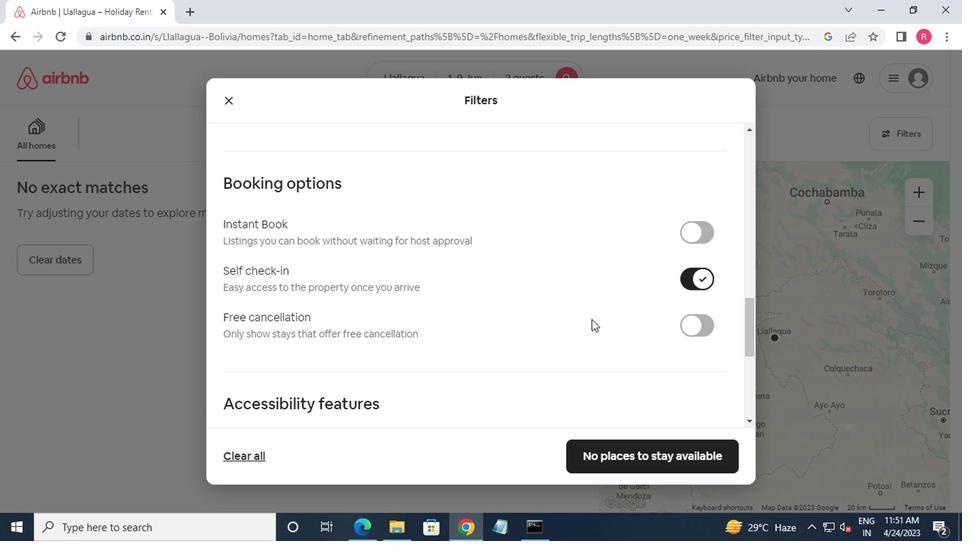 
Action: Mouse scrolled (590, 317) with delta (0, 0)
Screenshot: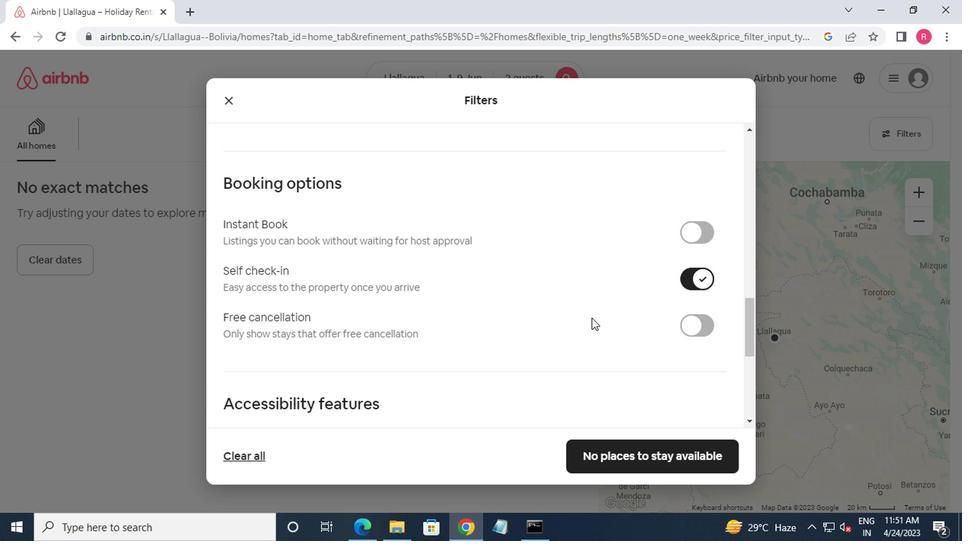 
Action: Mouse scrolled (590, 317) with delta (0, 0)
Screenshot: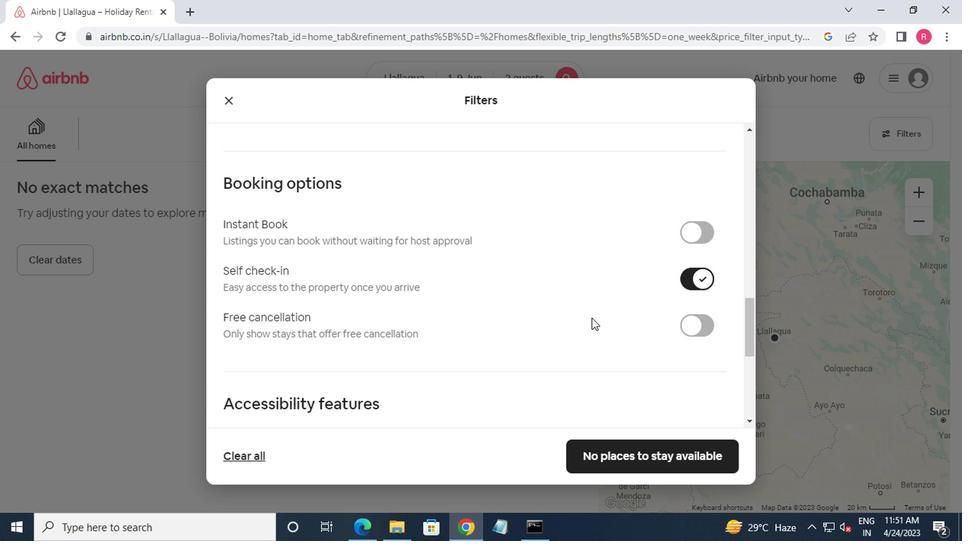 
Action: Mouse scrolled (590, 317) with delta (0, 0)
Screenshot: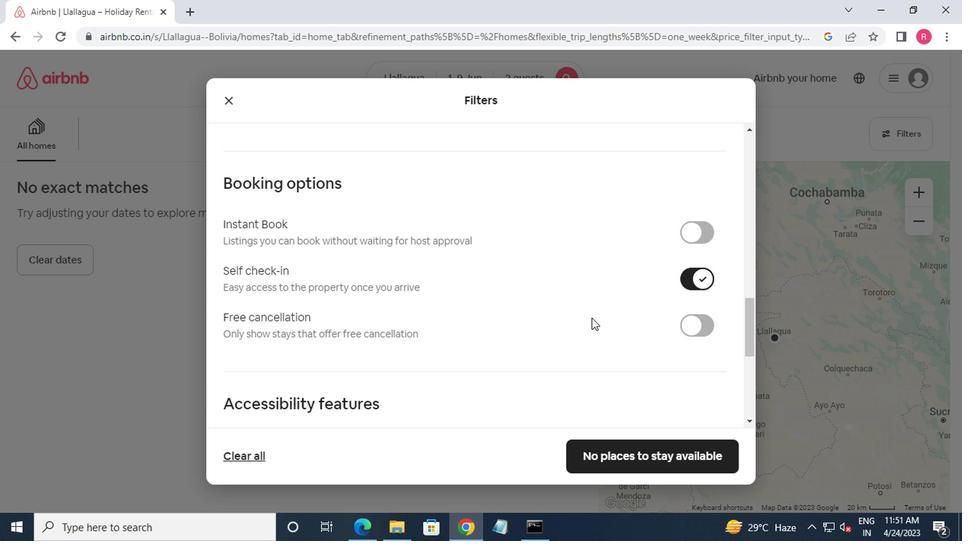 
Action: Mouse scrolled (590, 317) with delta (0, 0)
Screenshot: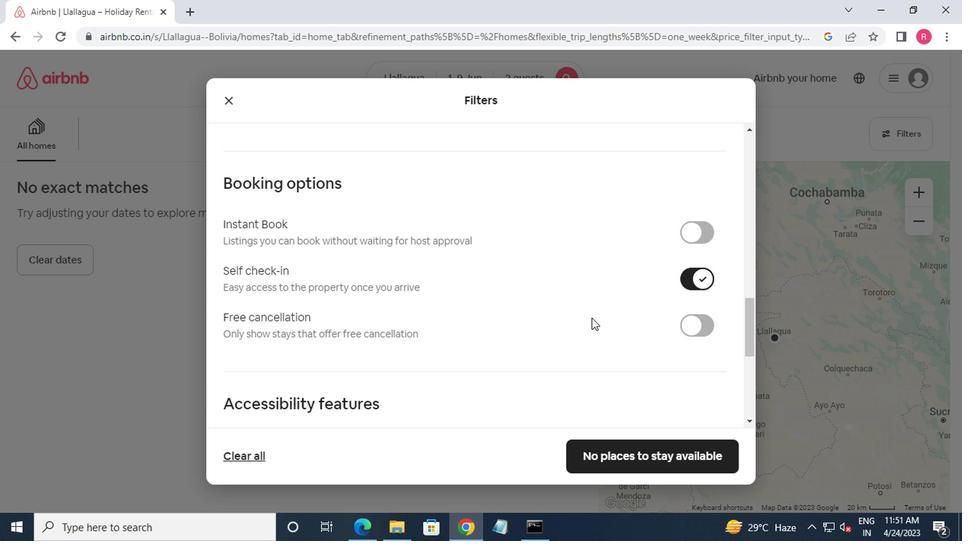 
Action: Mouse moved to (509, 388)
Screenshot: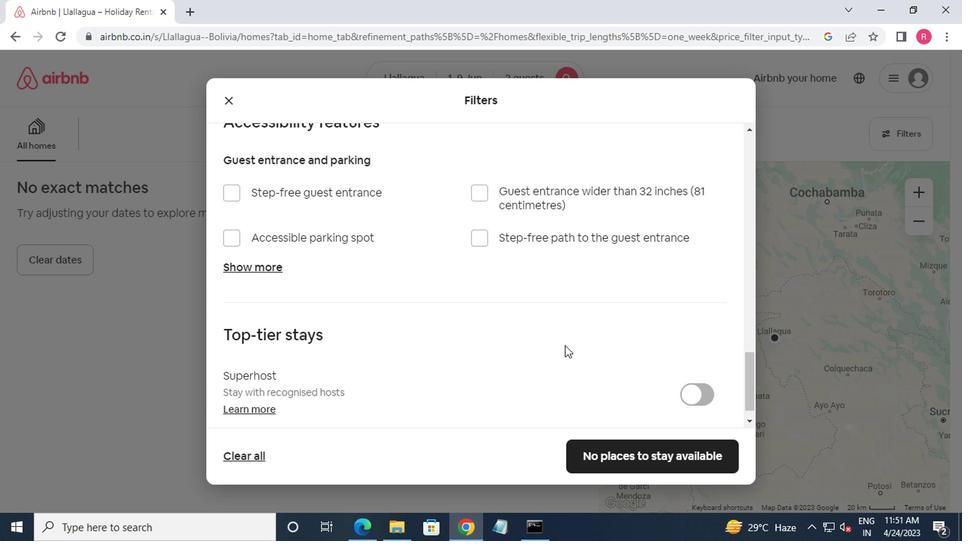 
Action: Mouse scrolled (509, 387) with delta (0, 0)
Screenshot: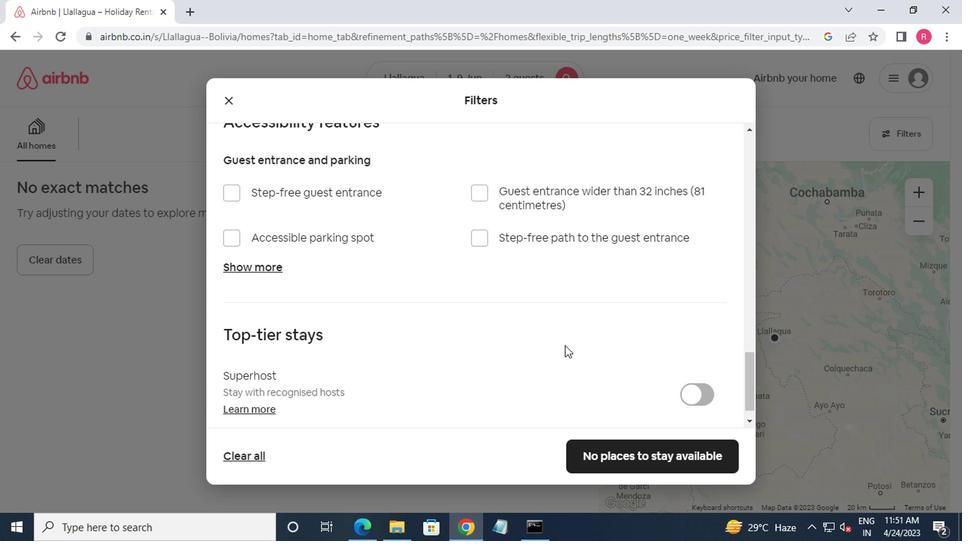
Action: Mouse moved to (466, 391)
Screenshot: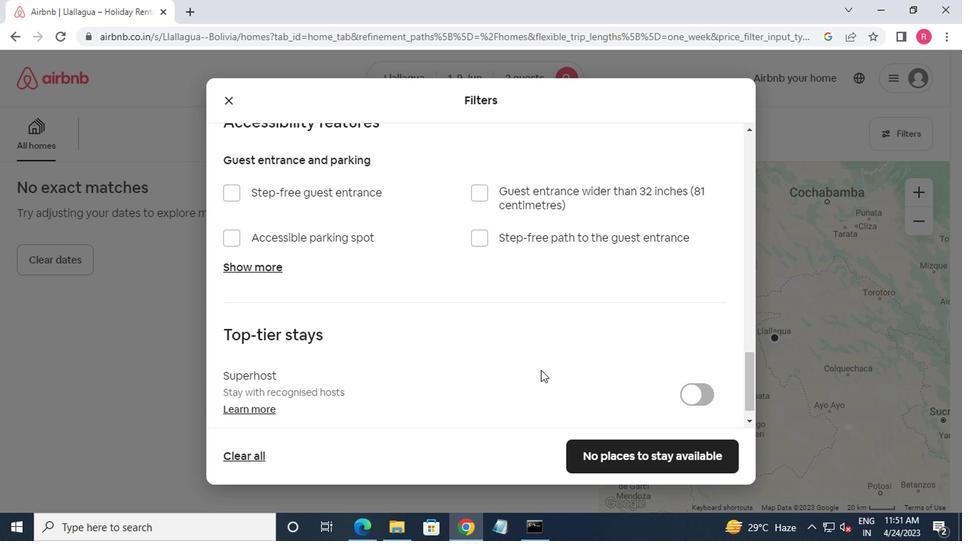 
Action: Mouse scrolled (466, 391) with delta (0, 0)
Screenshot: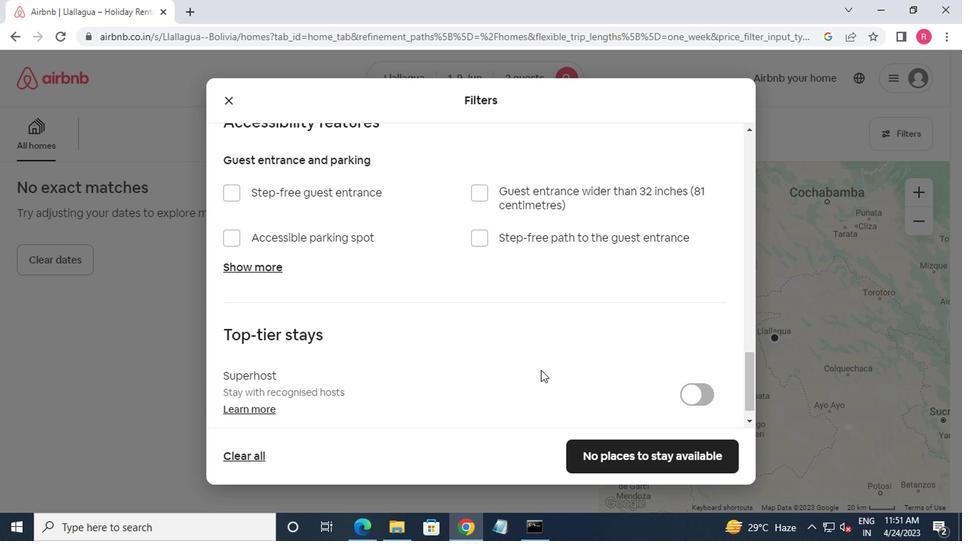 
Action: Mouse moved to (443, 387)
Screenshot: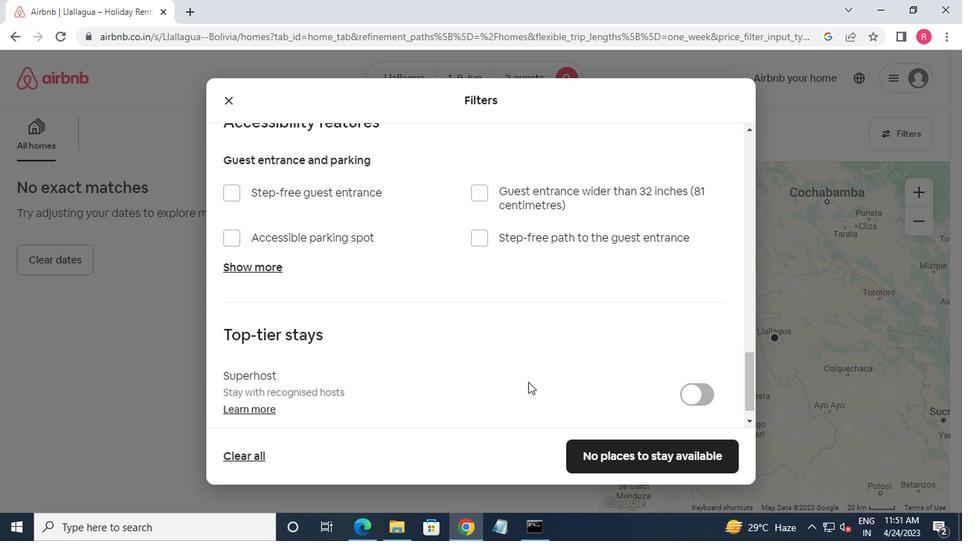 
Action: Mouse scrolled (443, 386) with delta (0, -1)
Screenshot: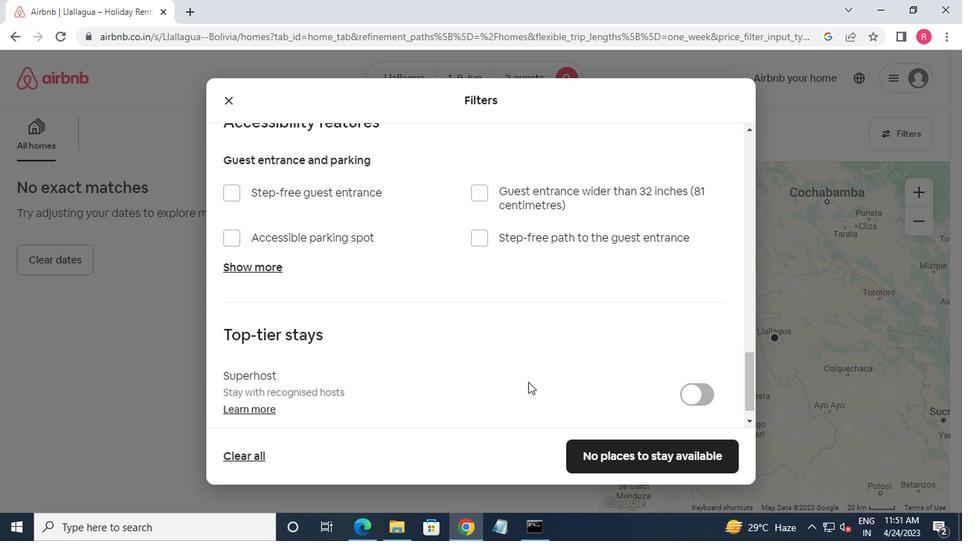 
Action: Mouse moved to (419, 382)
Screenshot: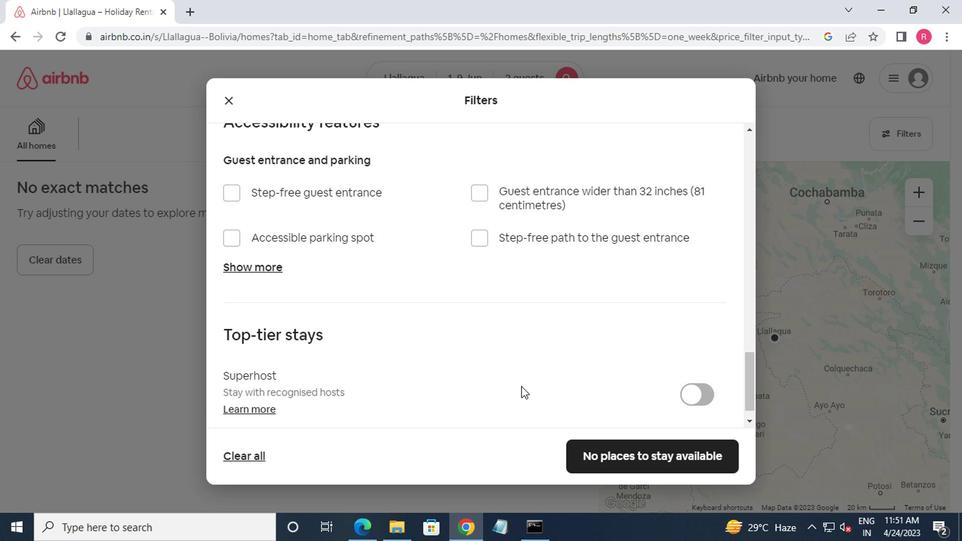 
Action: Mouse scrolled (419, 382) with delta (0, 0)
Screenshot: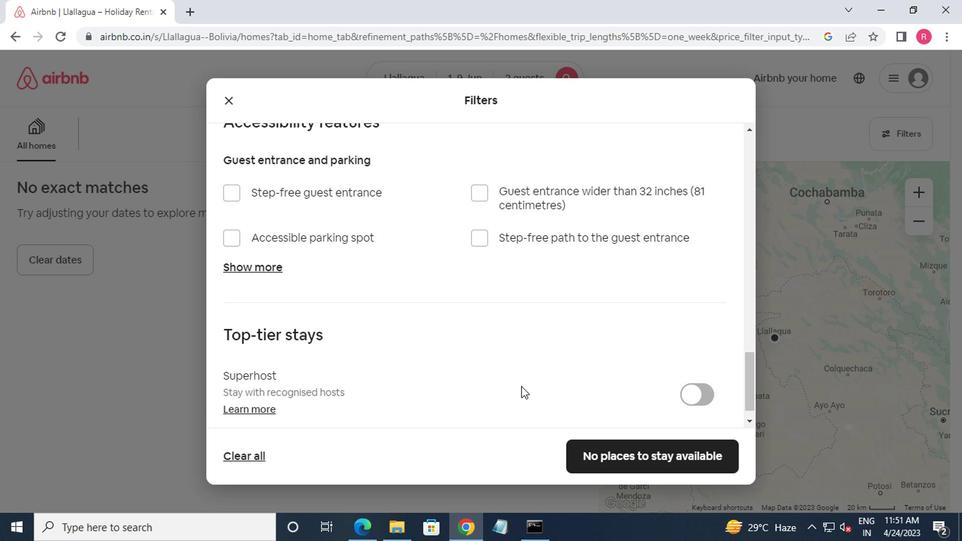 
Action: Mouse moved to (389, 377)
Screenshot: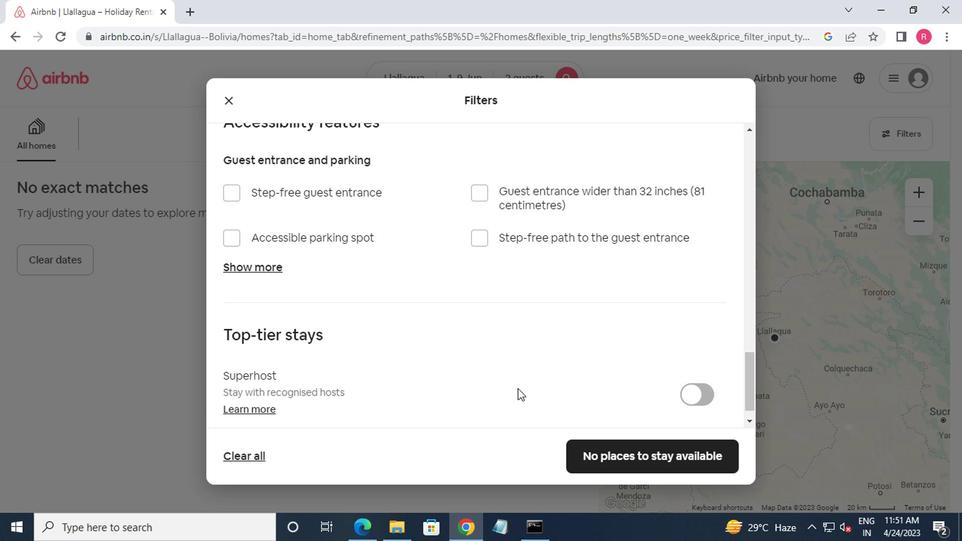
Action: Mouse scrolled (389, 376) with delta (0, 0)
Screenshot: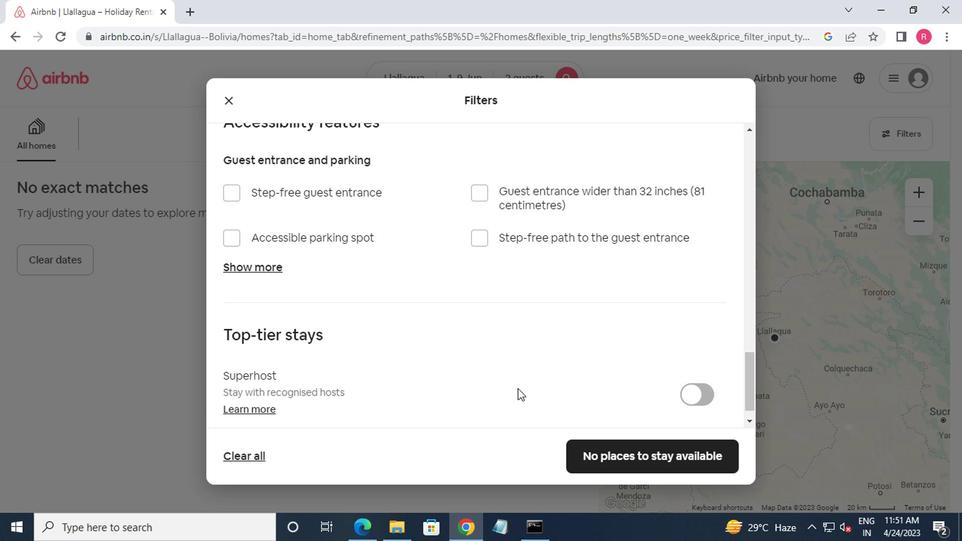 
Action: Mouse moved to (677, 447)
Screenshot: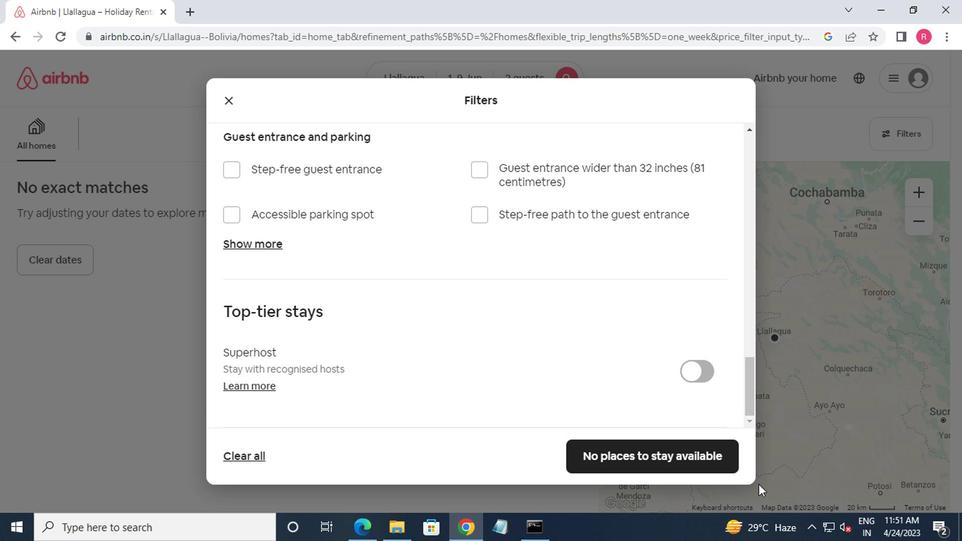 
Action: Mouse pressed left at (677, 447)
Screenshot: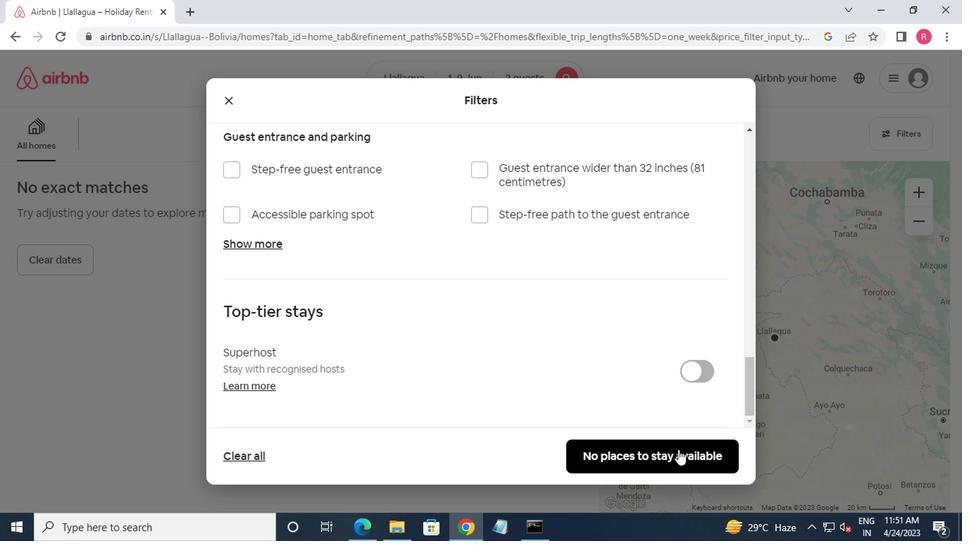 
Action: Mouse moved to (674, 447)
Screenshot: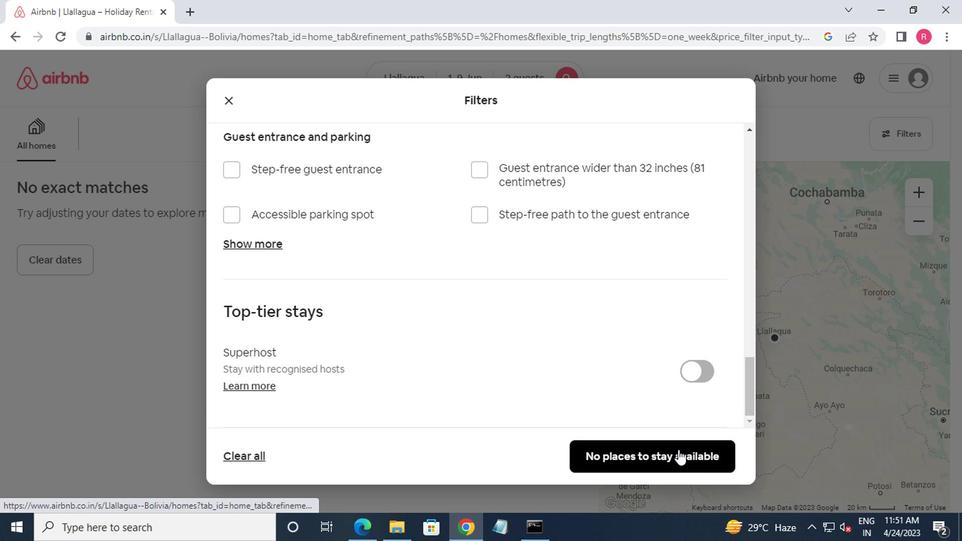 
